 Task: Find connections with filter location Euclides da Cunha with filter topic #propertymanagement with filter profile language Spanish with filter current company Tata Consultancy Services with filter school MVGR College of Engineering with filter industry Digital Accessibility Services with filter service category Business Analytics with filter keywords title Mining Engineer
Action: Mouse moved to (485, 86)
Screenshot: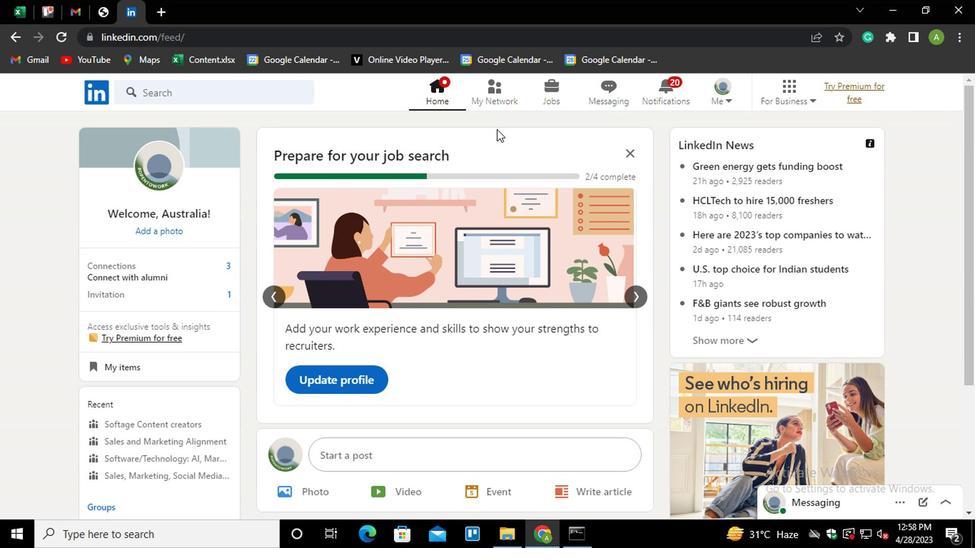 
Action: Mouse pressed left at (485, 86)
Screenshot: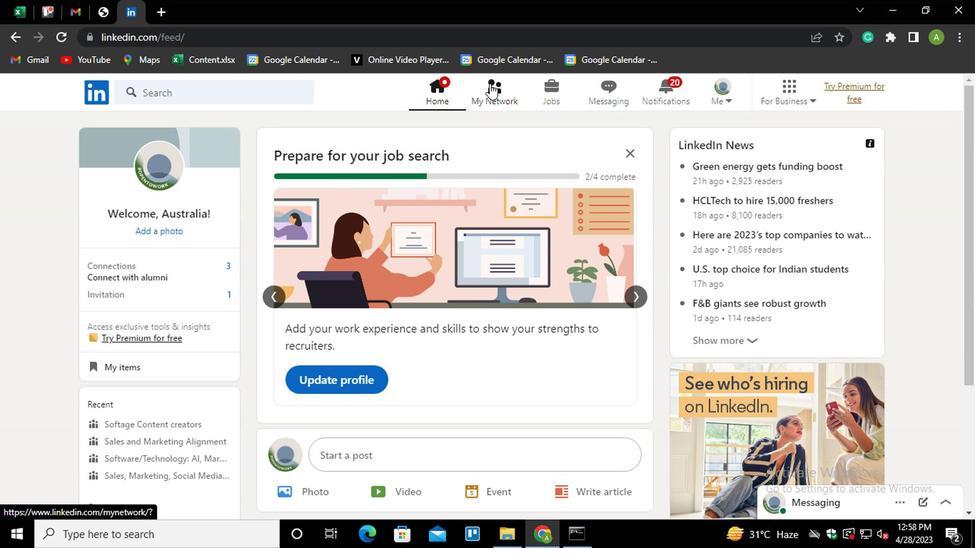 
Action: Mouse moved to (156, 169)
Screenshot: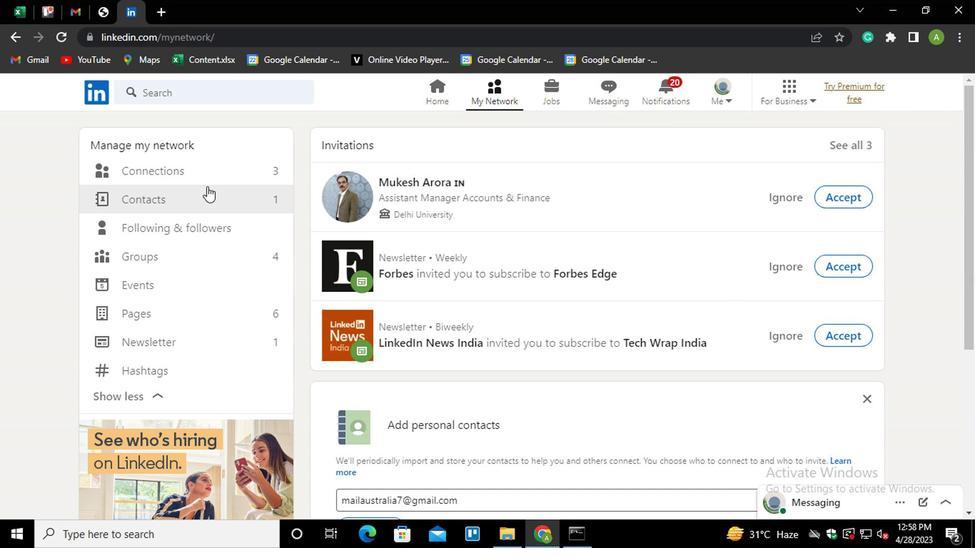 
Action: Mouse pressed left at (156, 169)
Screenshot: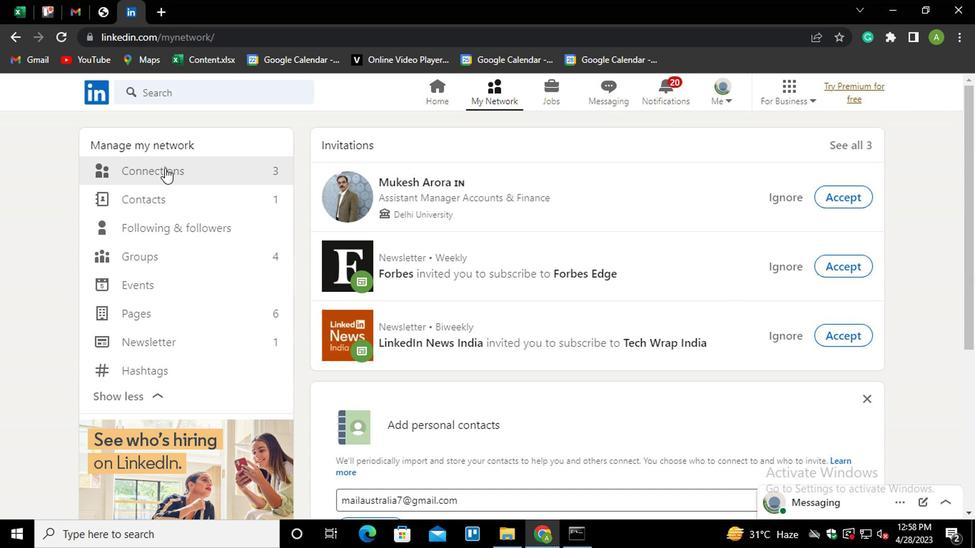 
Action: Mouse moved to (582, 169)
Screenshot: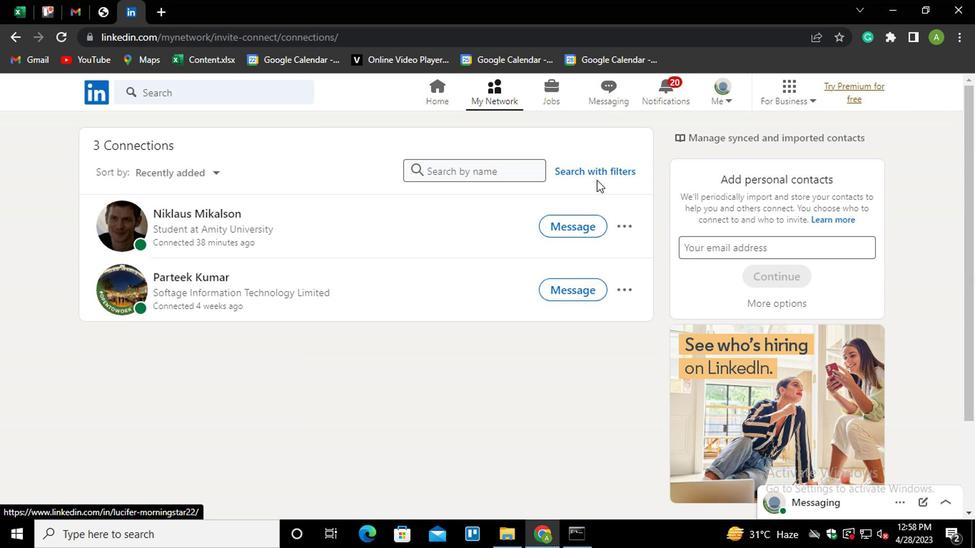 
Action: Mouse pressed left at (582, 169)
Screenshot: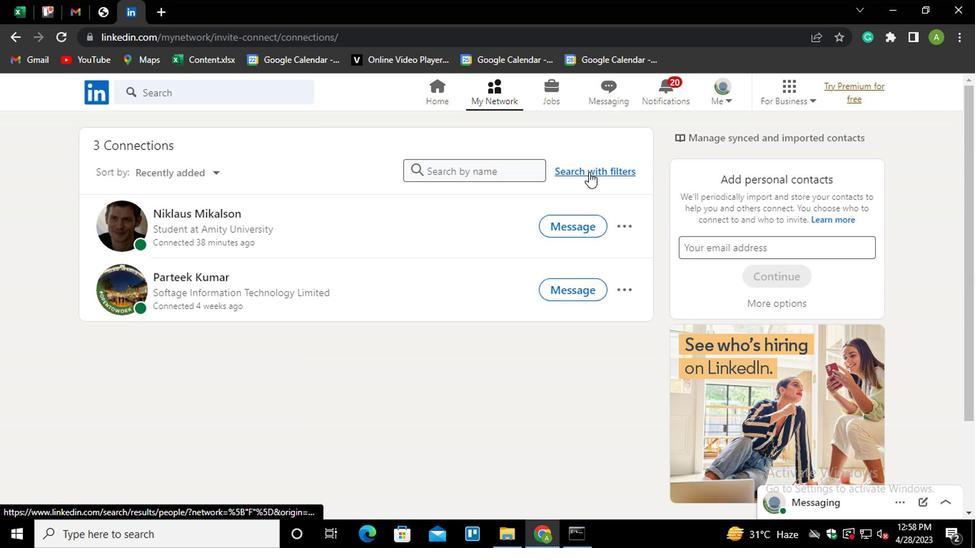 
Action: Mouse moved to (534, 135)
Screenshot: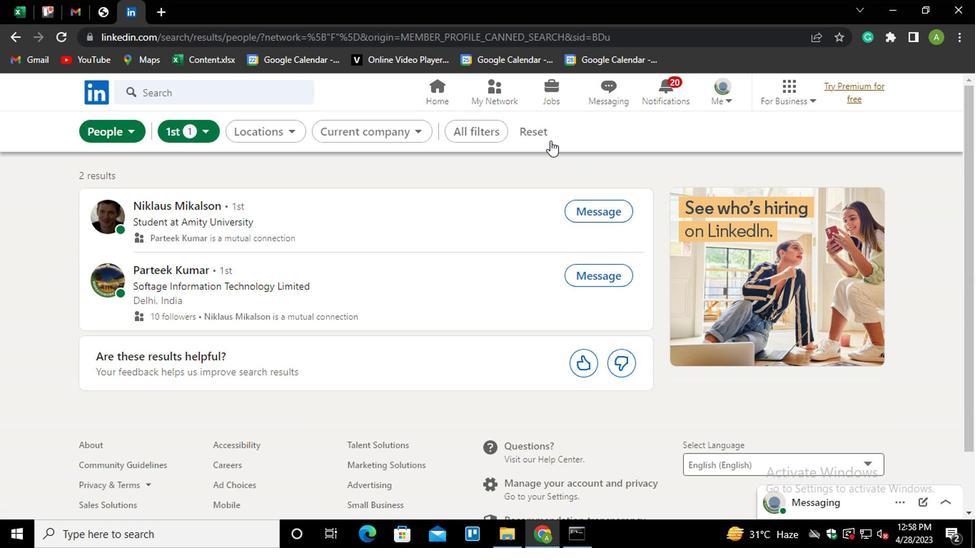 
Action: Mouse pressed left at (534, 135)
Screenshot: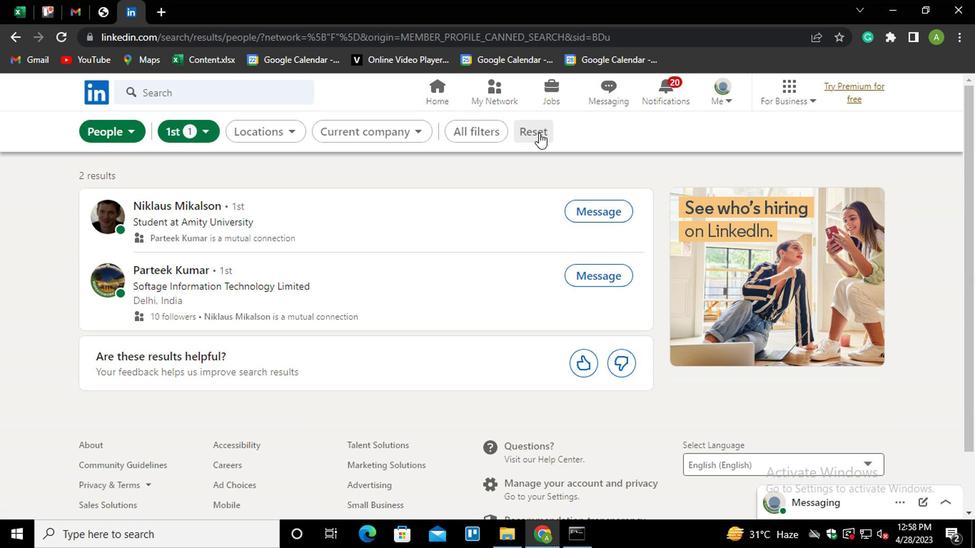 
Action: Mouse moved to (507, 136)
Screenshot: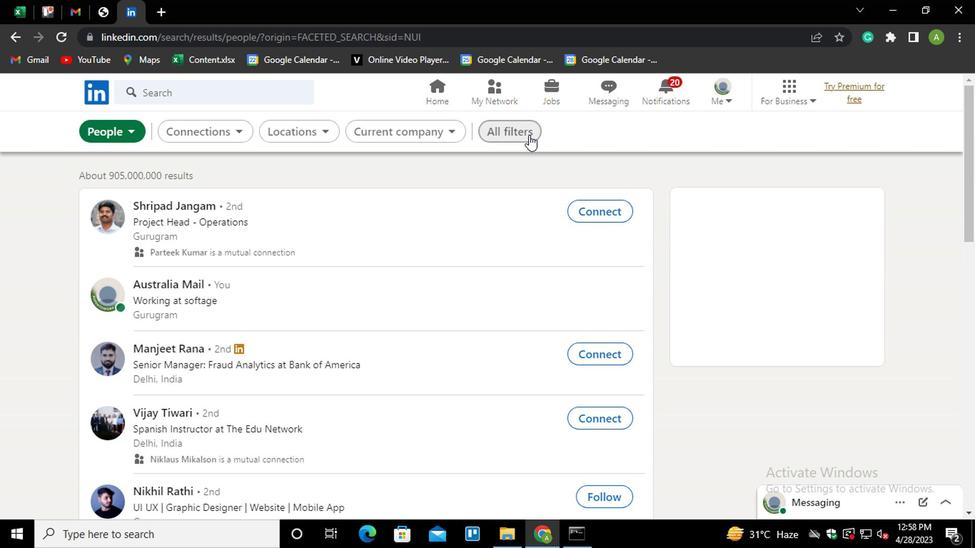
Action: Mouse pressed left at (507, 136)
Screenshot: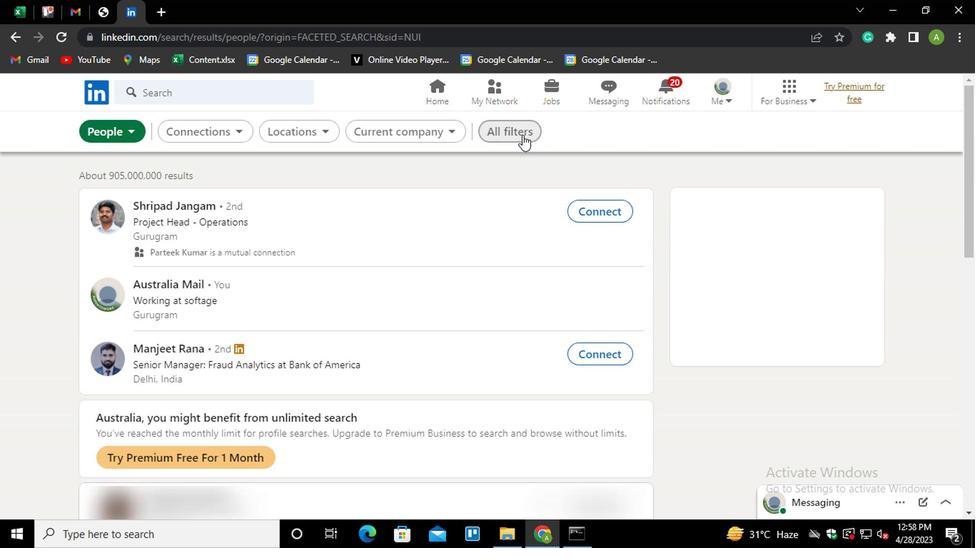 
Action: Mouse moved to (688, 288)
Screenshot: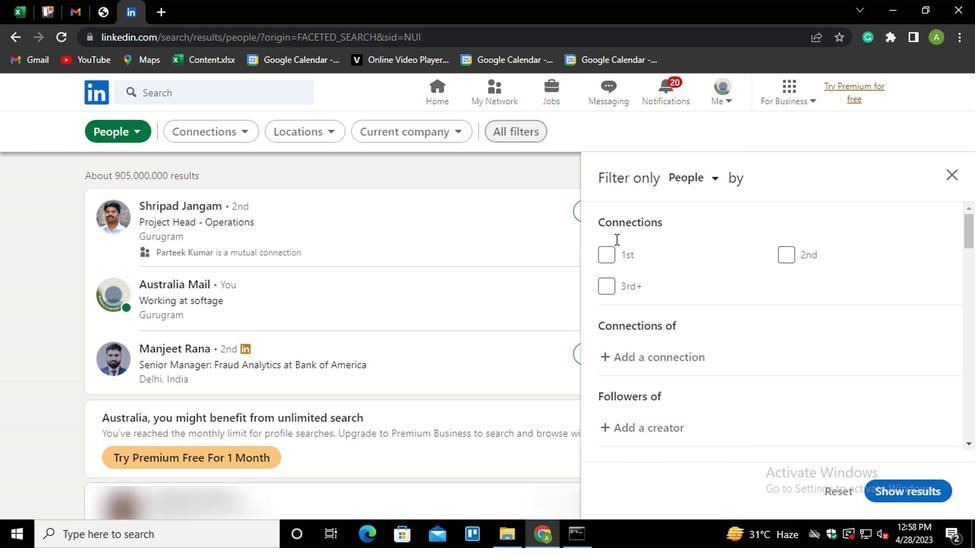 
Action: Mouse scrolled (688, 288) with delta (0, 0)
Screenshot: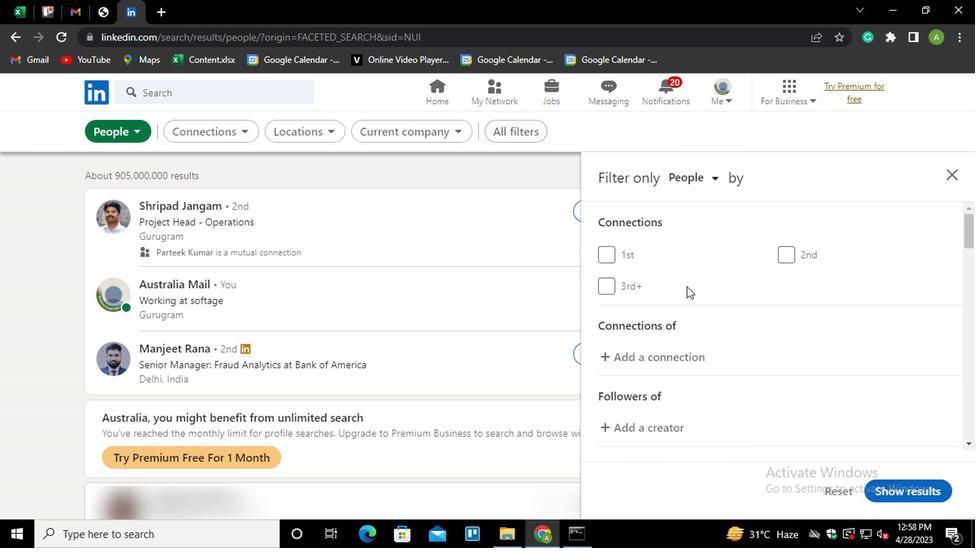 
Action: Mouse scrolled (688, 288) with delta (0, 0)
Screenshot: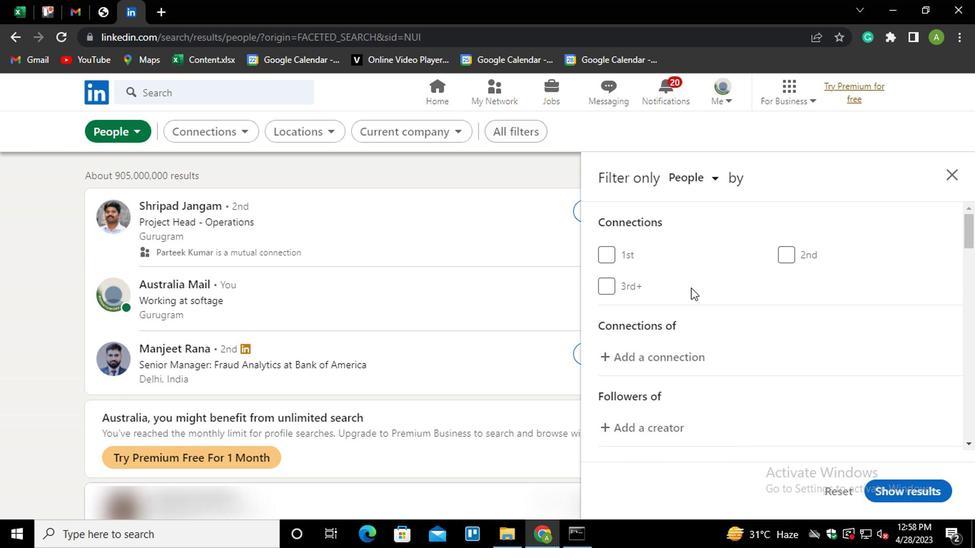 
Action: Mouse scrolled (688, 288) with delta (0, 0)
Screenshot: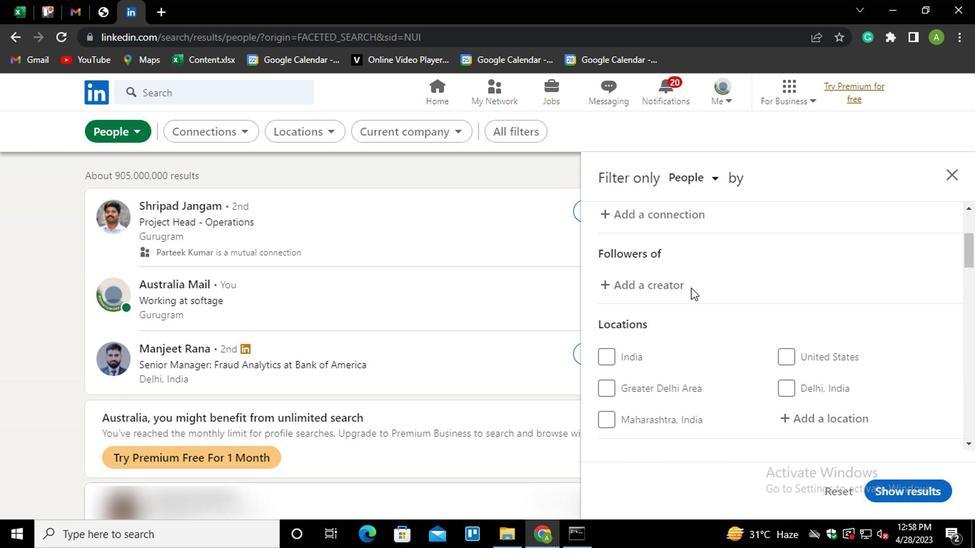 
Action: Mouse moved to (799, 345)
Screenshot: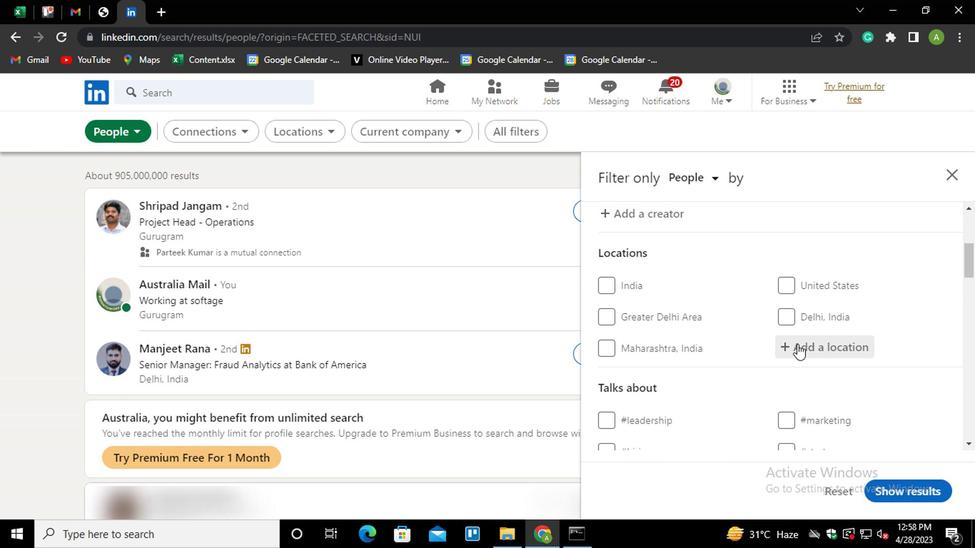 
Action: Mouse pressed left at (799, 345)
Screenshot: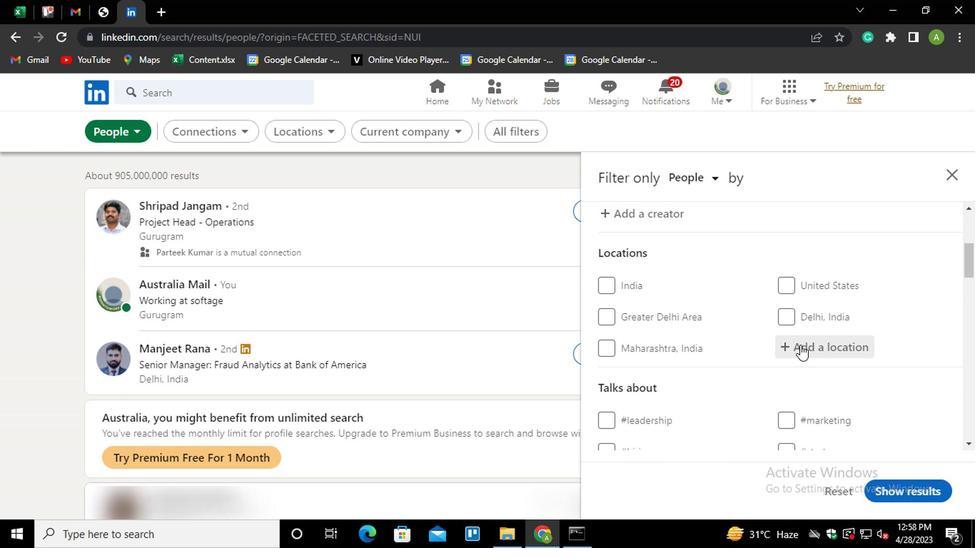 
Action: Mouse moved to (813, 347)
Screenshot: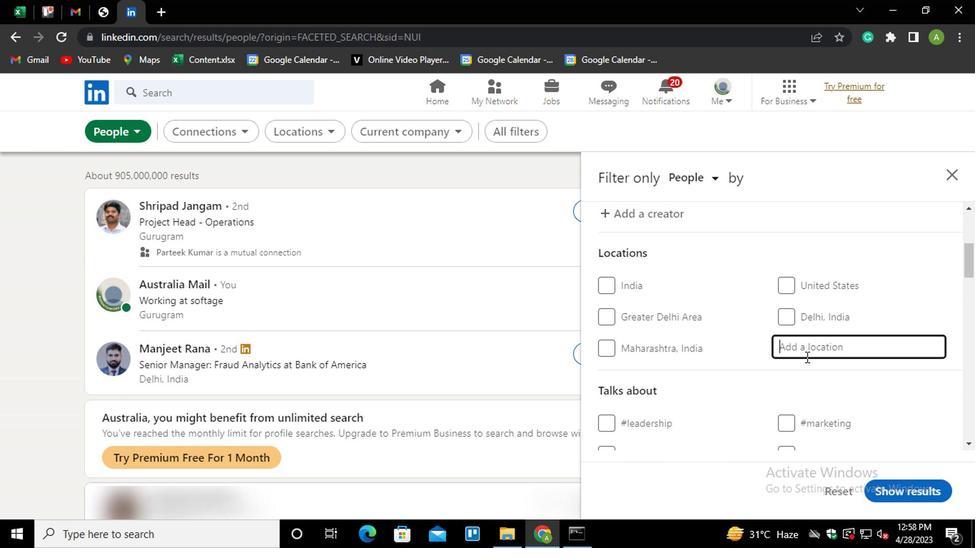
Action: Mouse pressed left at (813, 347)
Screenshot: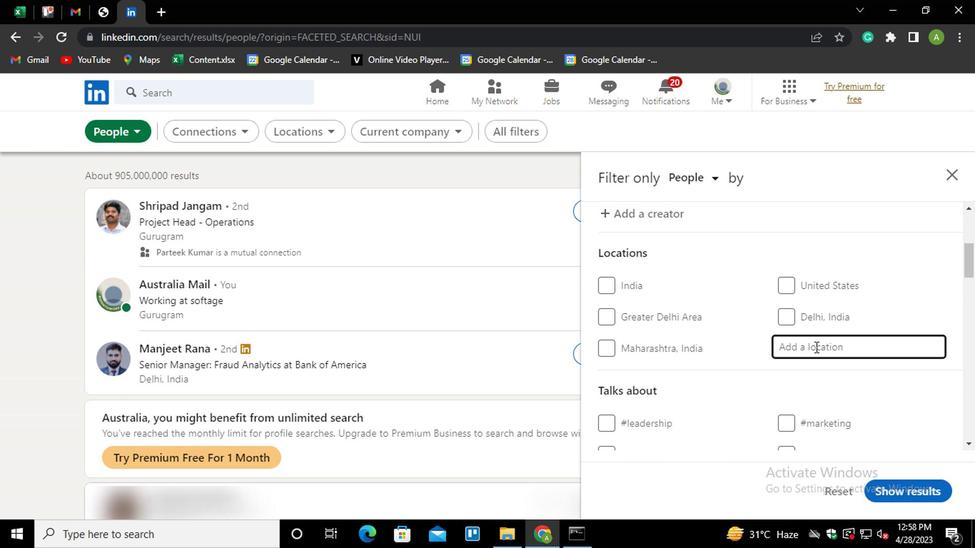 
Action: Key pressed <Key.shift><Key.shift><Key.shift><Key.shift><Key.shift><Key.shift><Key.shift><Key.shift><Key.shift><Key.shift><Key.shift><Key.shift><Key.shift><Key.shift><Key.shift><Key.shift><Key.shift><Key.shift><Key.shift><Key.shift>EUCLIDES<Key.down><Key.enter>
Screenshot: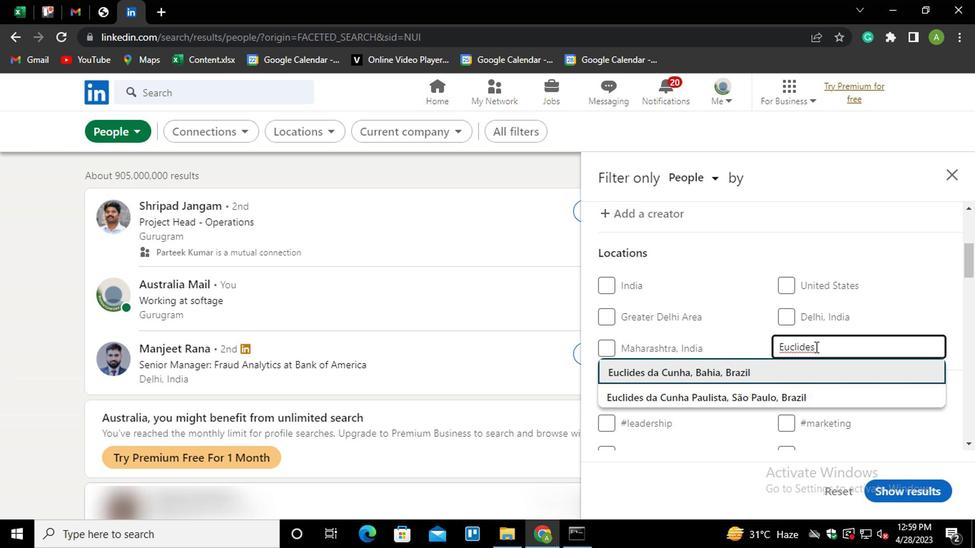 
Action: Mouse scrolled (813, 346) with delta (0, -1)
Screenshot: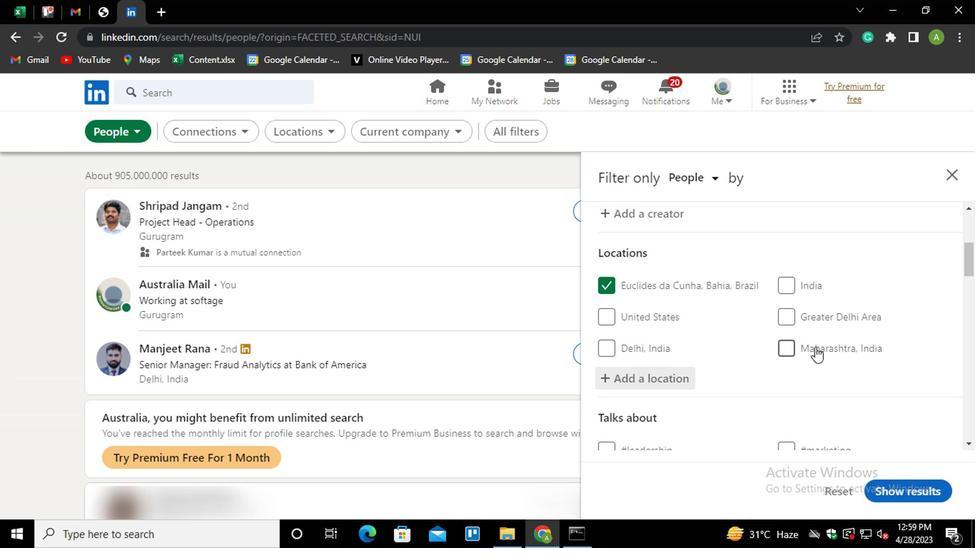 
Action: Mouse scrolled (813, 346) with delta (0, -1)
Screenshot: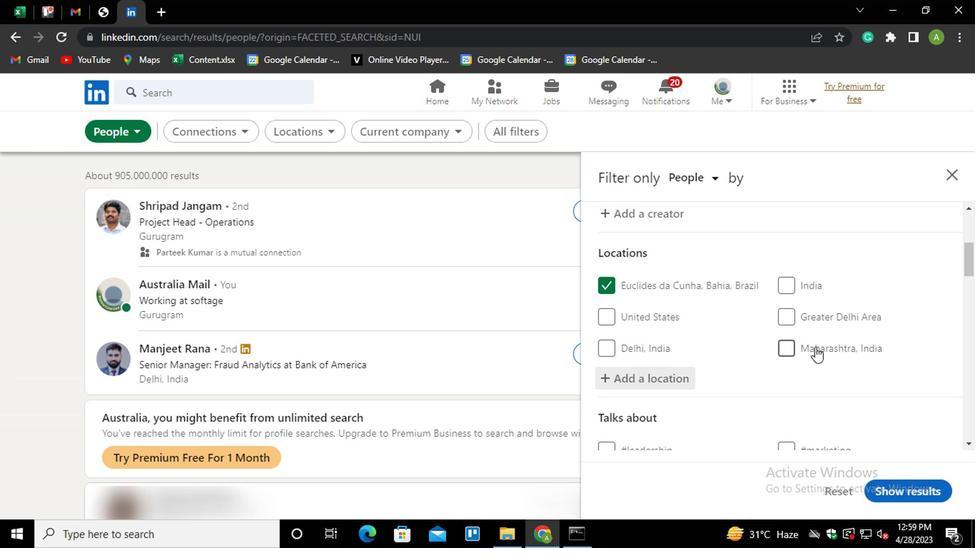 
Action: Mouse scrolled (813, 346) with delta (0, -1)
Screenshot: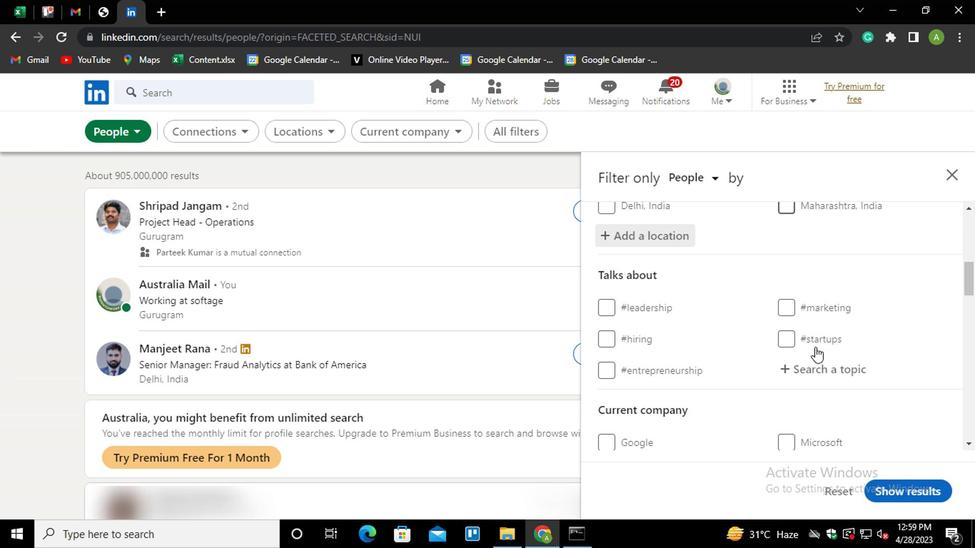 
Action: Mouse moved to (798, 299)
Screenshot: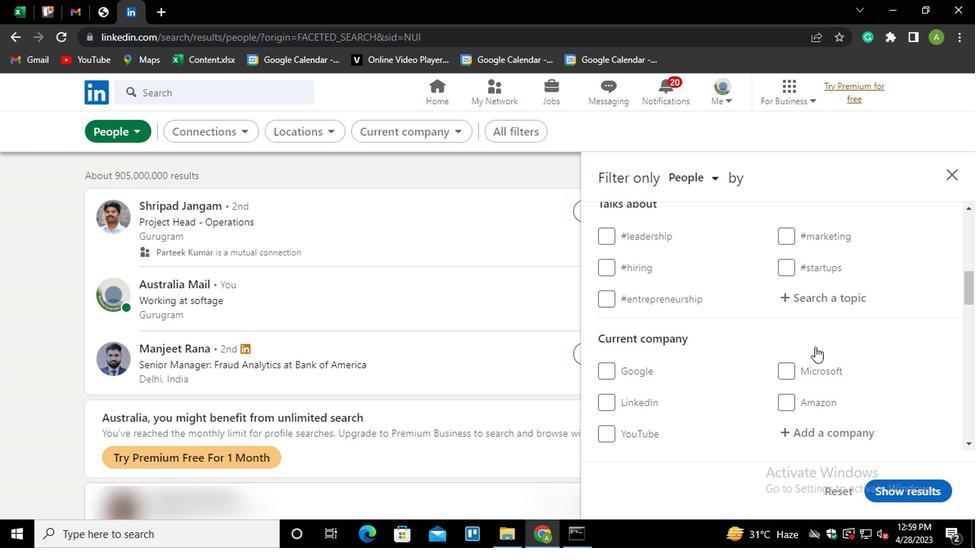 
Action: Mouse pressed left at (798, 299)
Screenshot: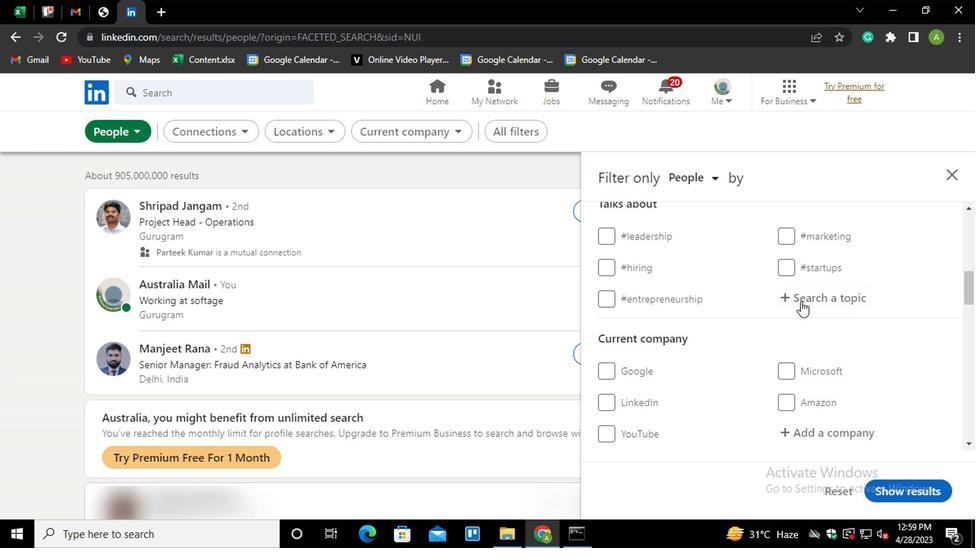 
Action: Mouse moved to (795, 299)
Screenshot: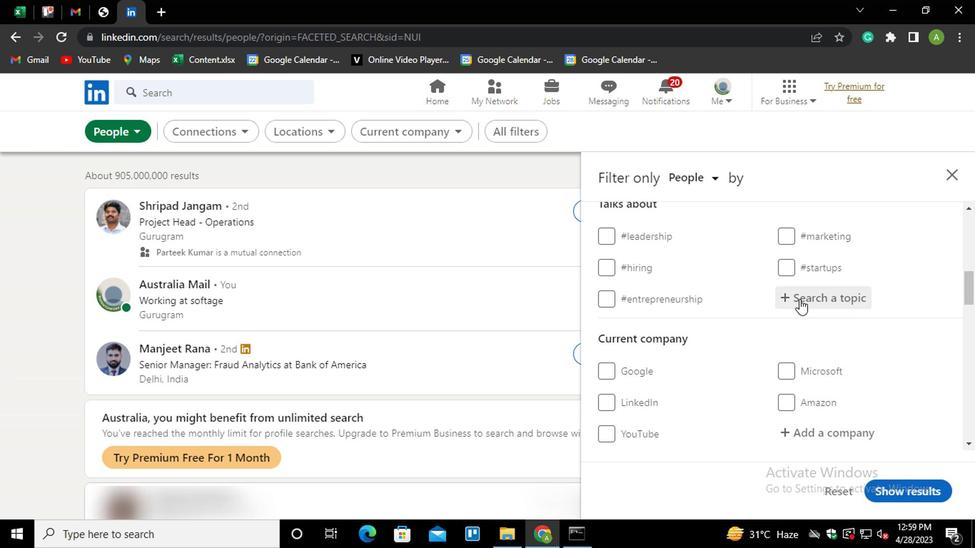 
Action: Key pressed PROPER<Key.down><Key.down><Key.down><Key.down><Key.enter>
Screenshot: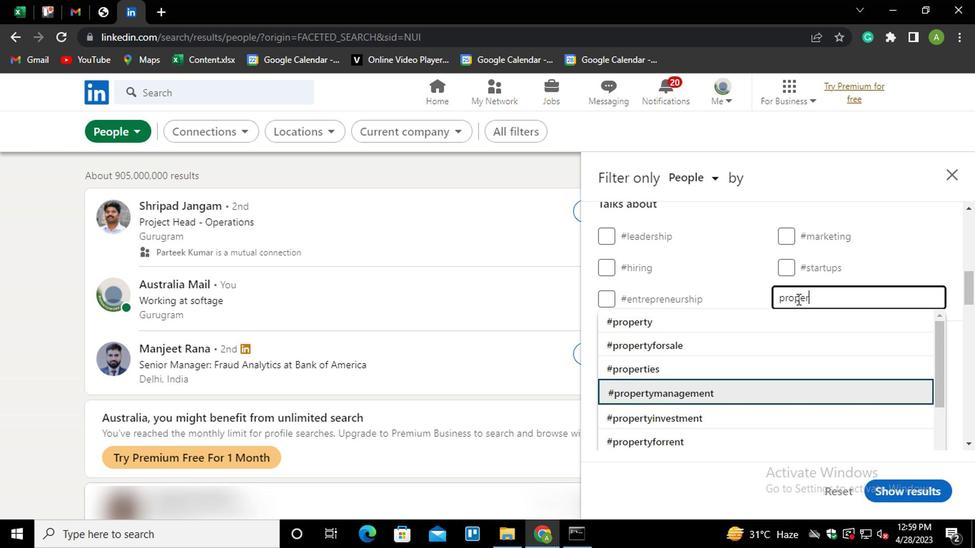 
Action: Mouse scrolled (795, 299) with delta (0, 0)
Screenshot: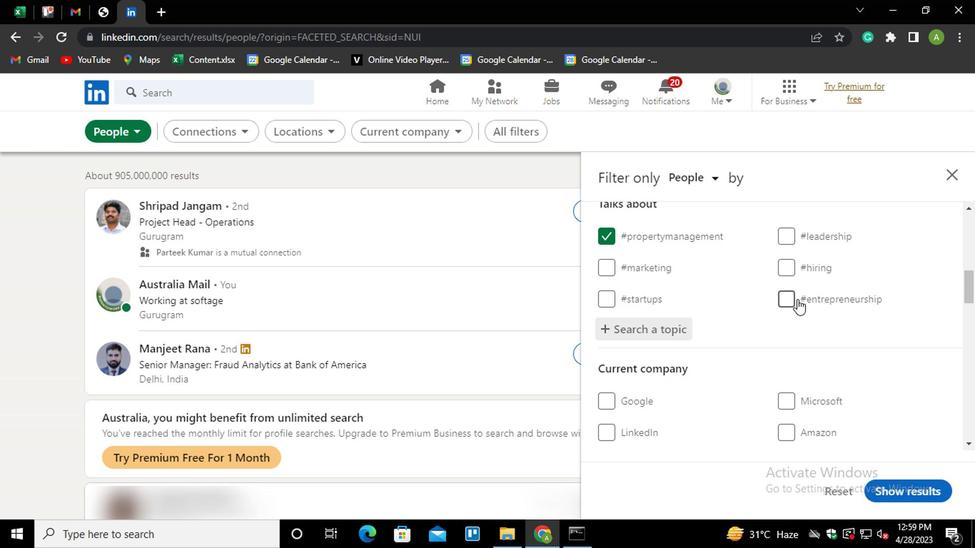 
Action: Mouse scrolled (795, 299) with delta (0, 0)
Screenshot: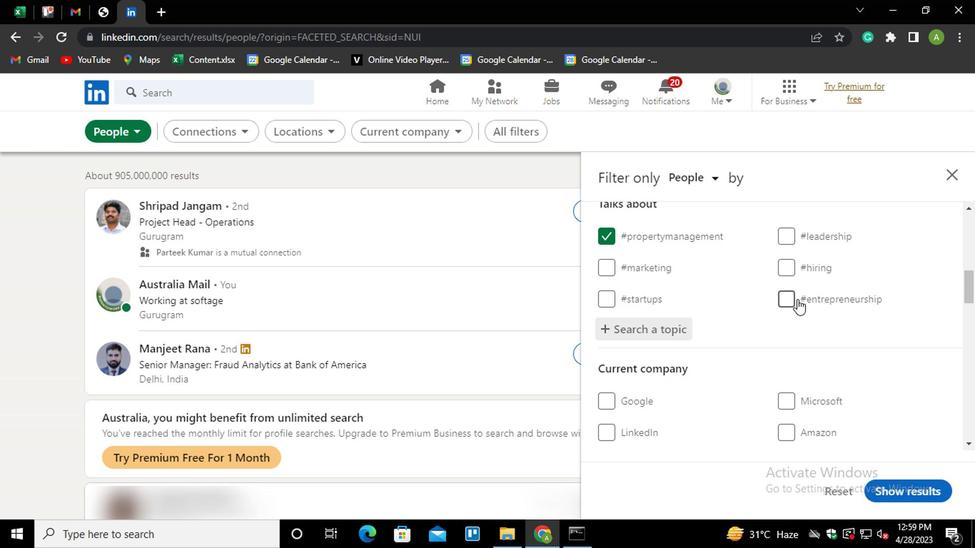 
Action: Mouse scrolled (795, 299) with delta (0, 0)
Screenshot: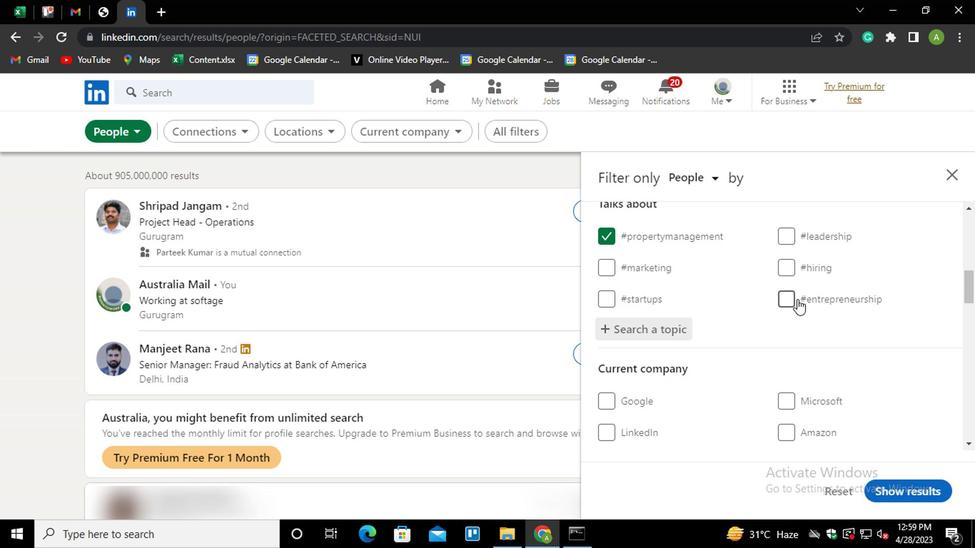 
Action: Mouse scrolled (795, 299) with delta (0, 0)
Screenshot: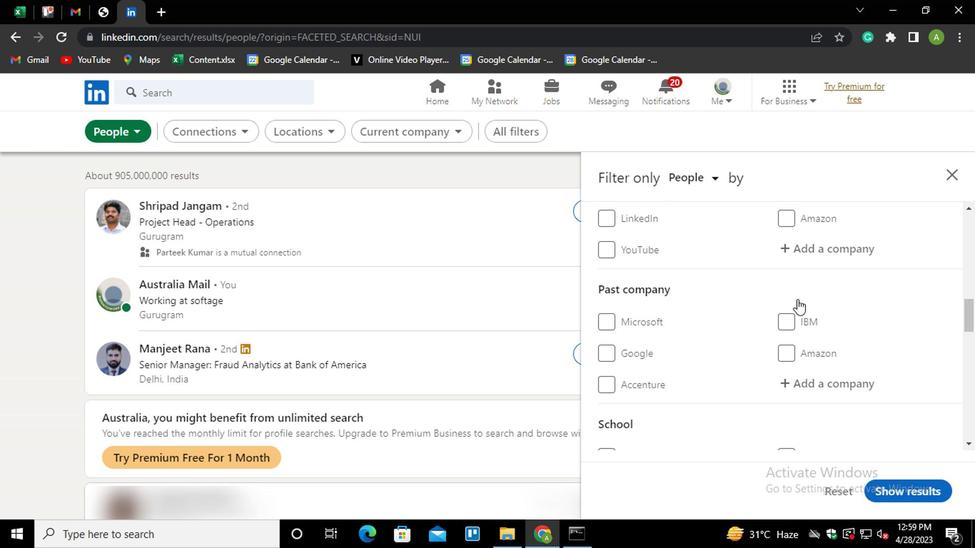 
Action: Mouse scrolled (795, 299) with delta (0, 0)
Screenshot: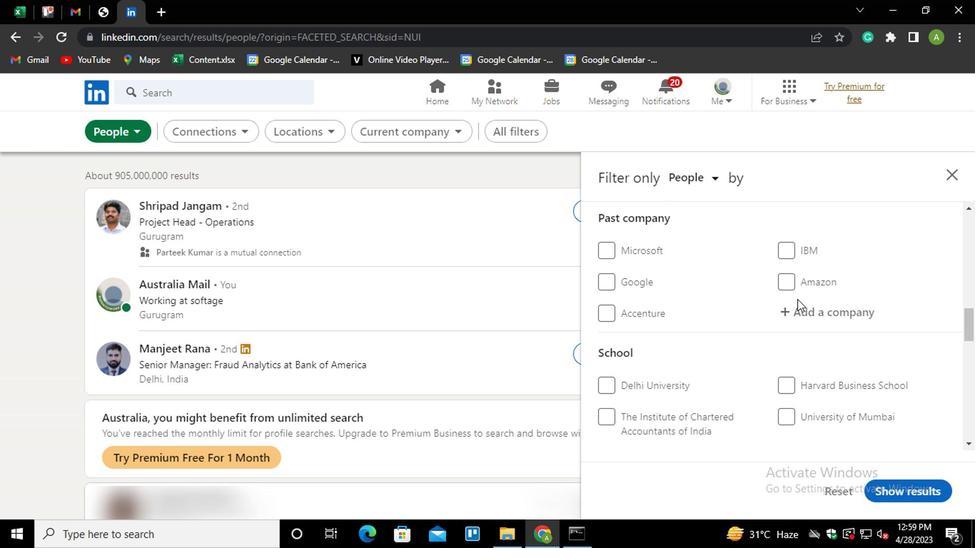 
Action: Mouse scrolled (795, 299) with delta (0, 0)
Screenshot: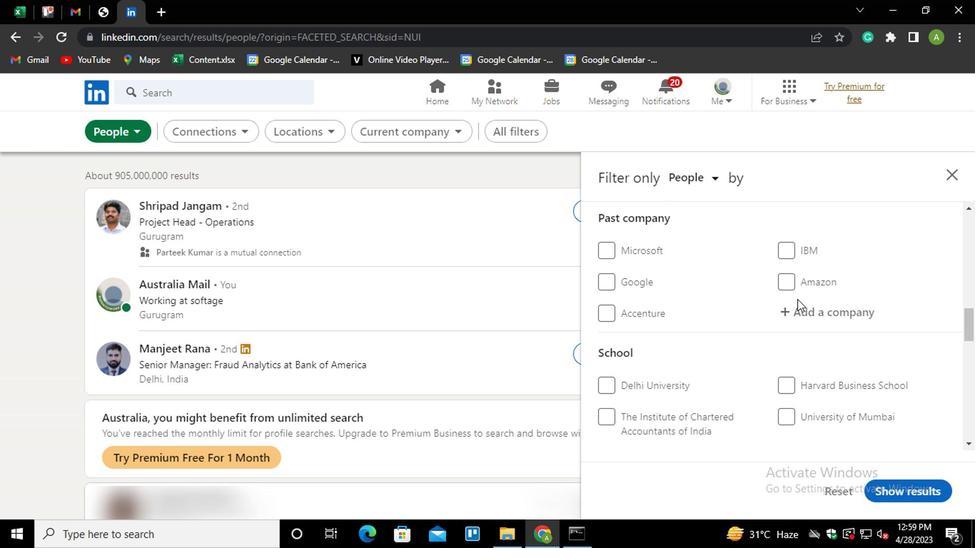 
Action: Mouse scrolled (795, 299) with delta (0, 0)
Screenshot: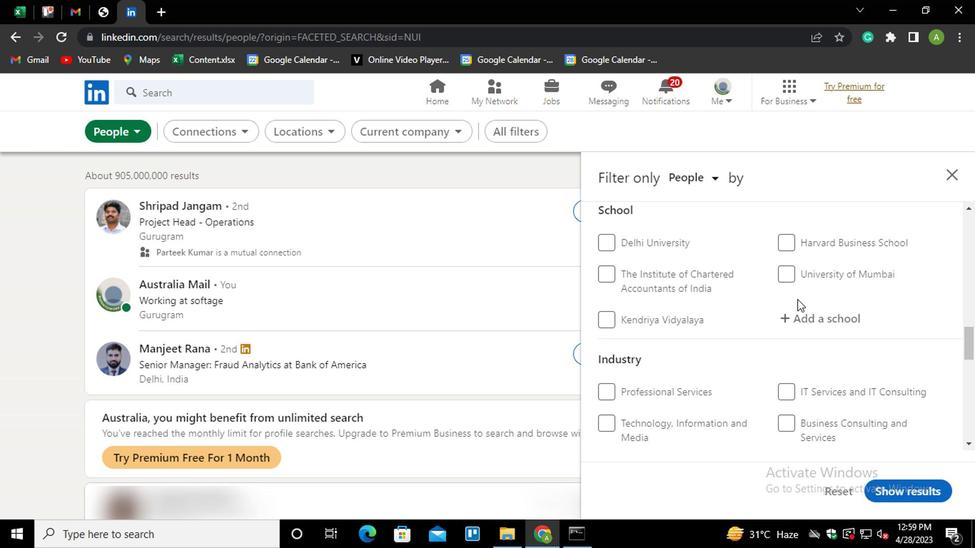 
Action: Mouse scrolled (795, 299) with delta (0, 0)
Screenshot: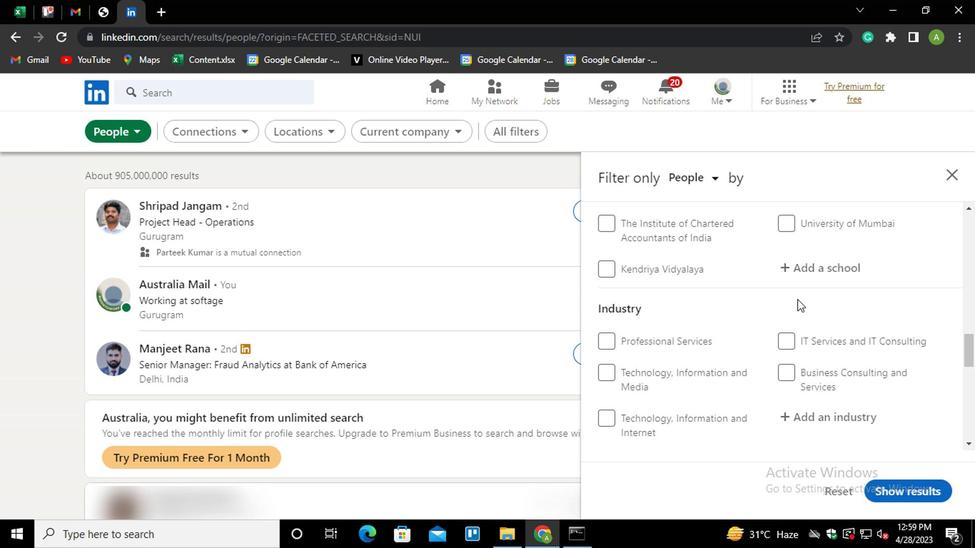 
Action: Mouse scrolled (795, 299) with delta (0, 0)
Screenshot: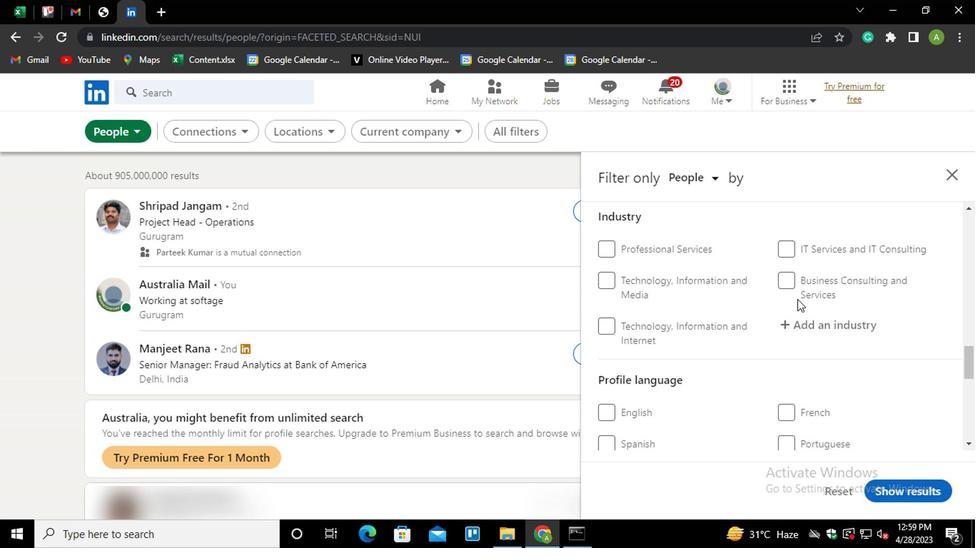 
Action: Mouse scrolled (795, 299) with delta (0, 0)
Screenshot: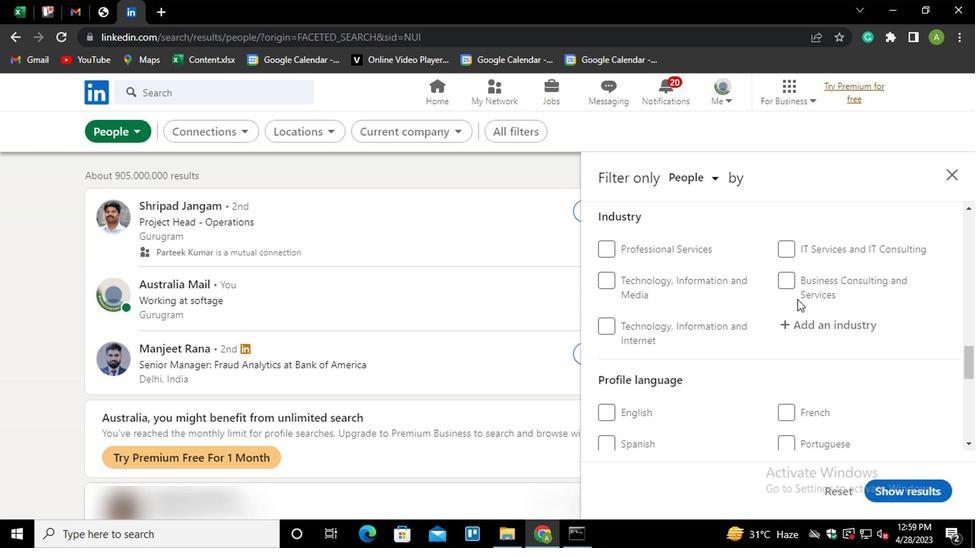 
Action: Mouse moved to (626, 304)
Screenshot: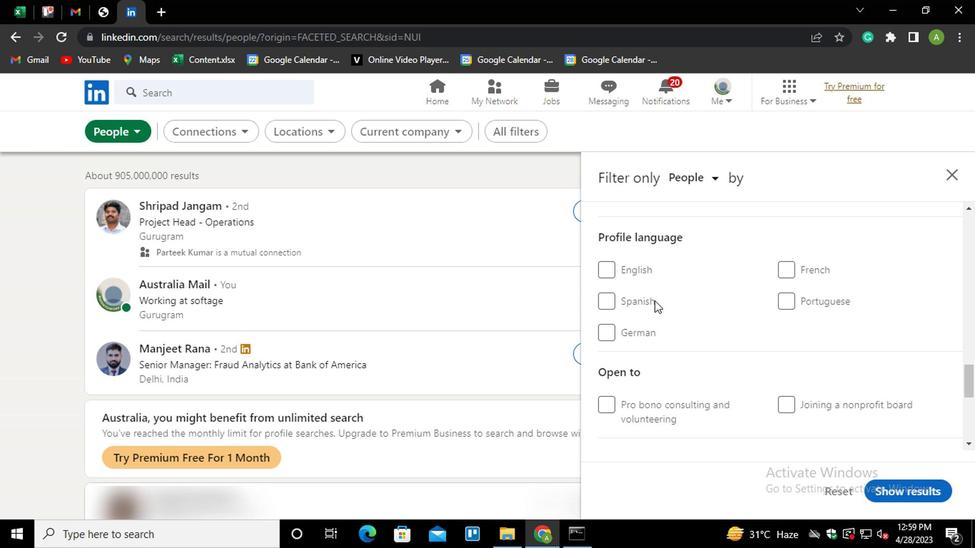 
Action: Mouse pressed left at (626, 304)
Screenshot: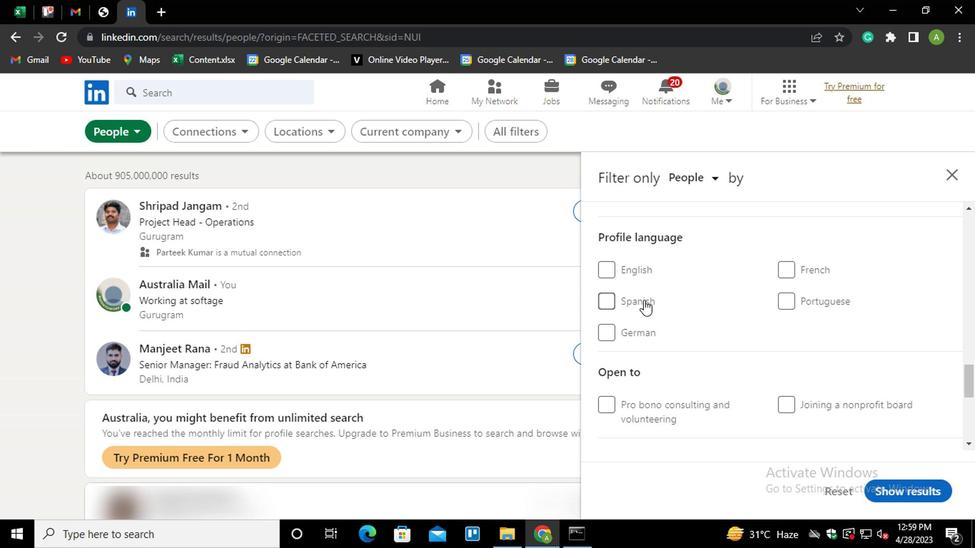 
Action: Mouse moved to (721, 333)
Screenshot: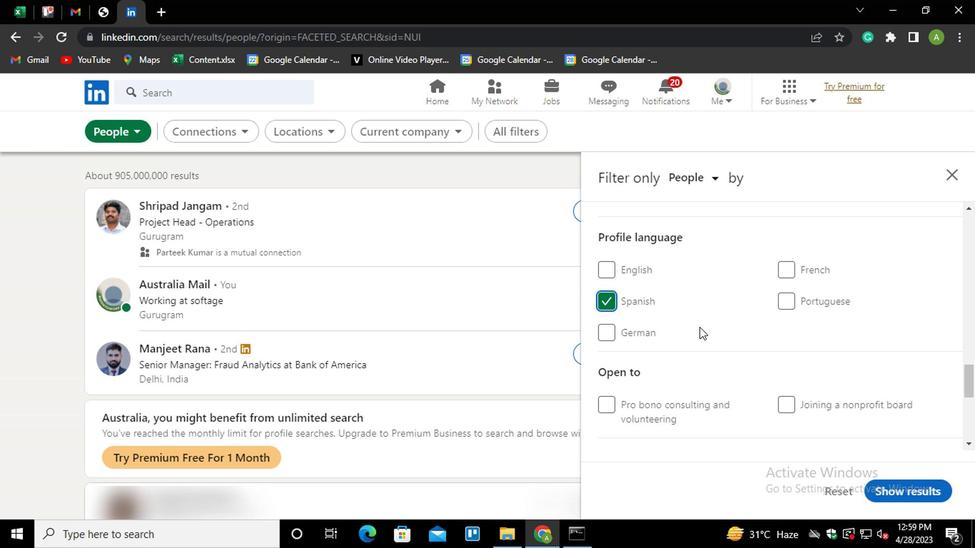 
Action: Mouse scrolled (721, 333) with delta (0, 0)
Screenshot: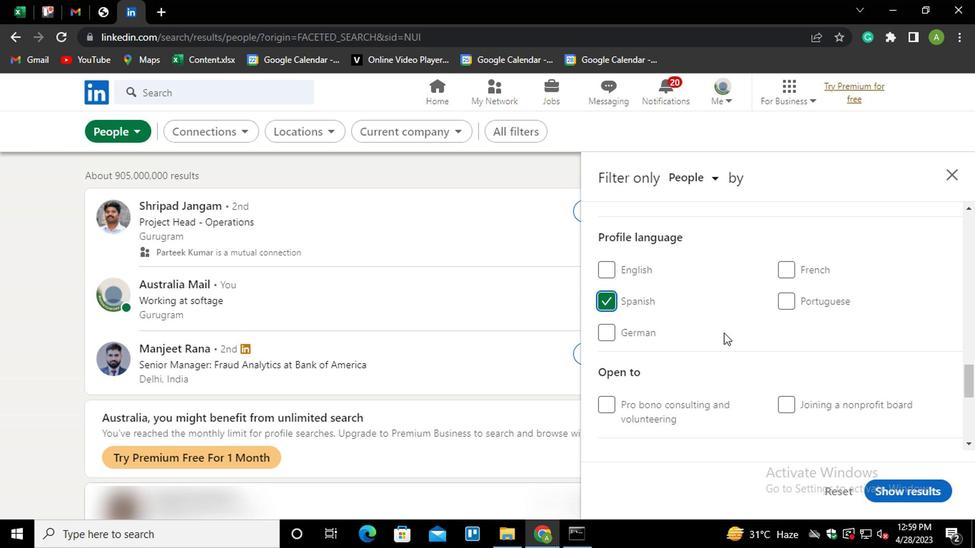 
Action: Mouse scrolled (721, 333) with delta (0, 0)
Screenshot: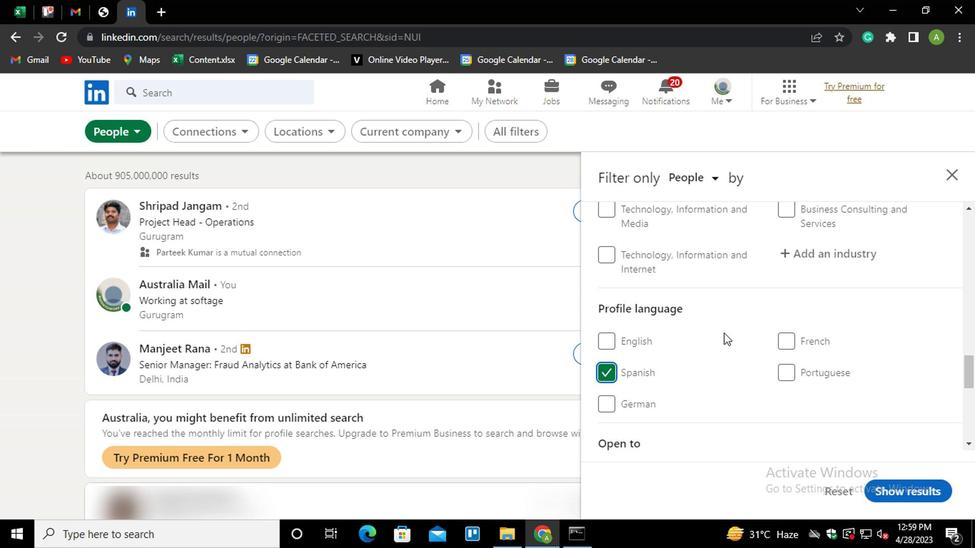 
Action: Mouse scrolled (721, 333) with delta (0, 0)
Screenshot: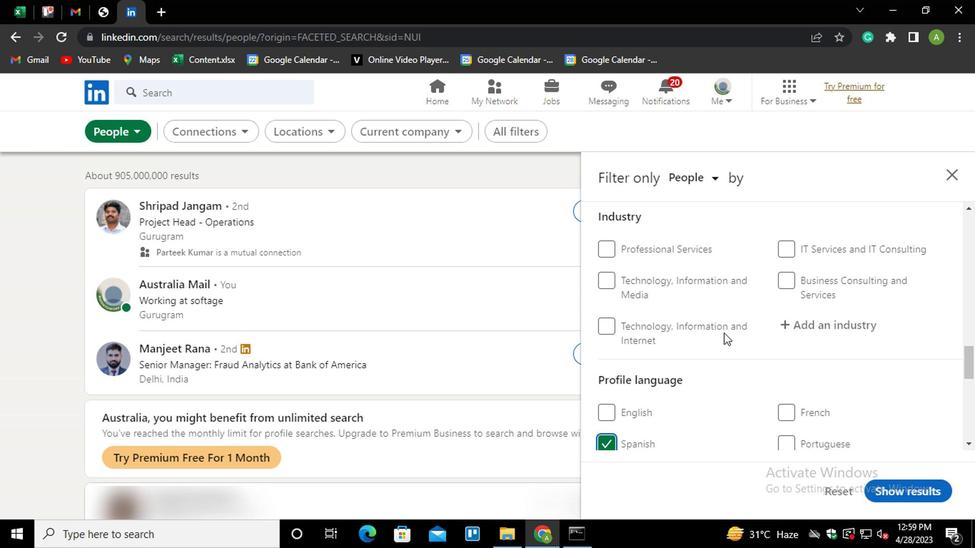 
Action: Mouse scrolled (721, 333) with delta (0, 0)
Screenshot: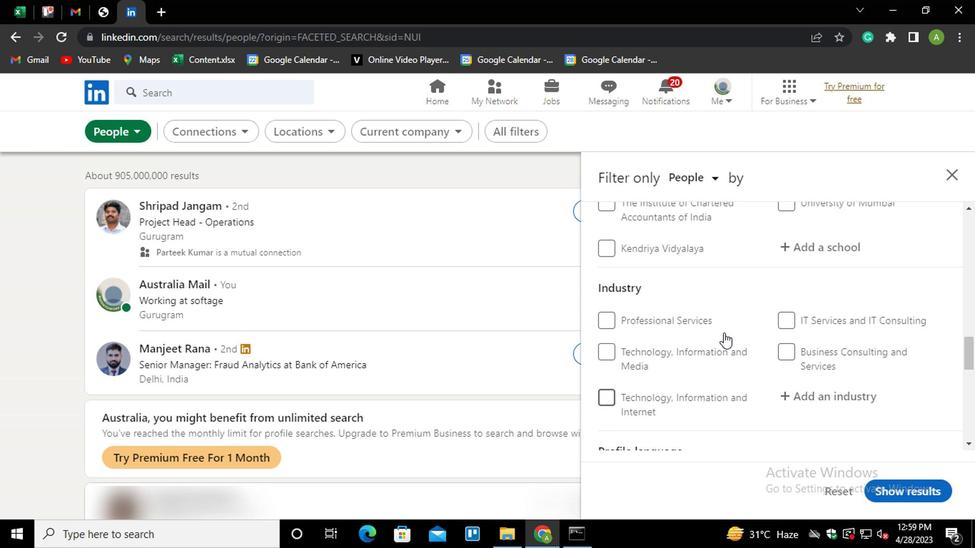 
Action: Mouse scrolled (721, 333) with delta (0, 0)
Screenshot: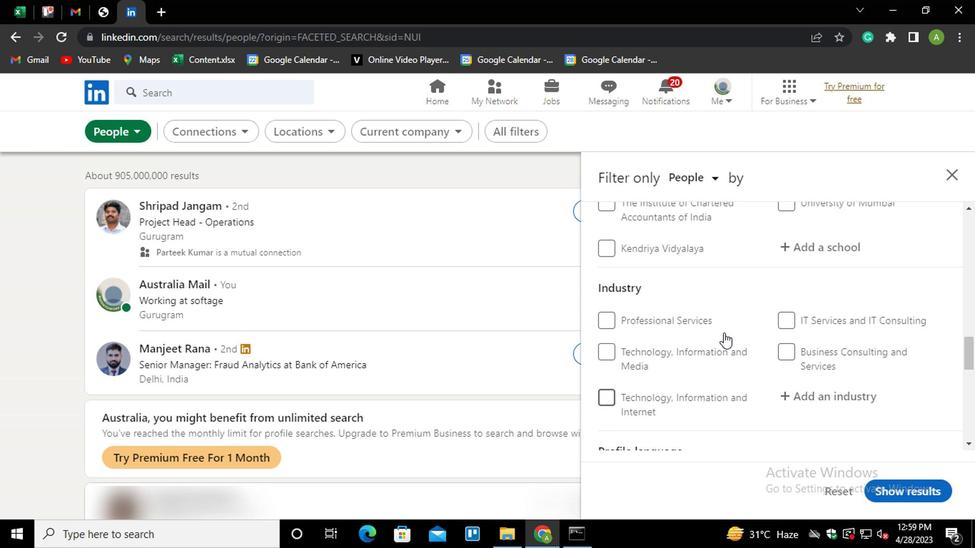 
Action: Mouse scrolled (721, 333) with delta (0, 0)
Screenshot: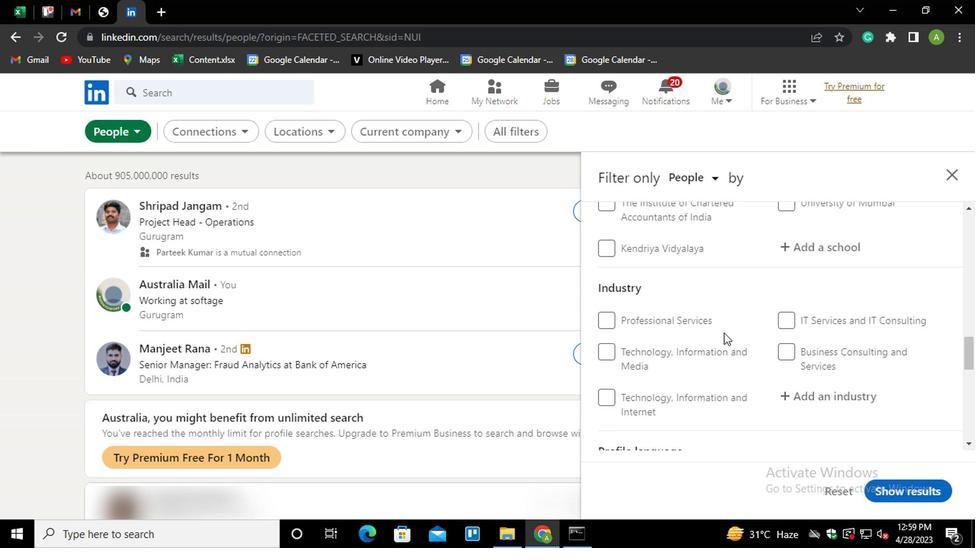 
Action: Mouse scrolled (721, 333) with delta (0, 0)
Screenshot: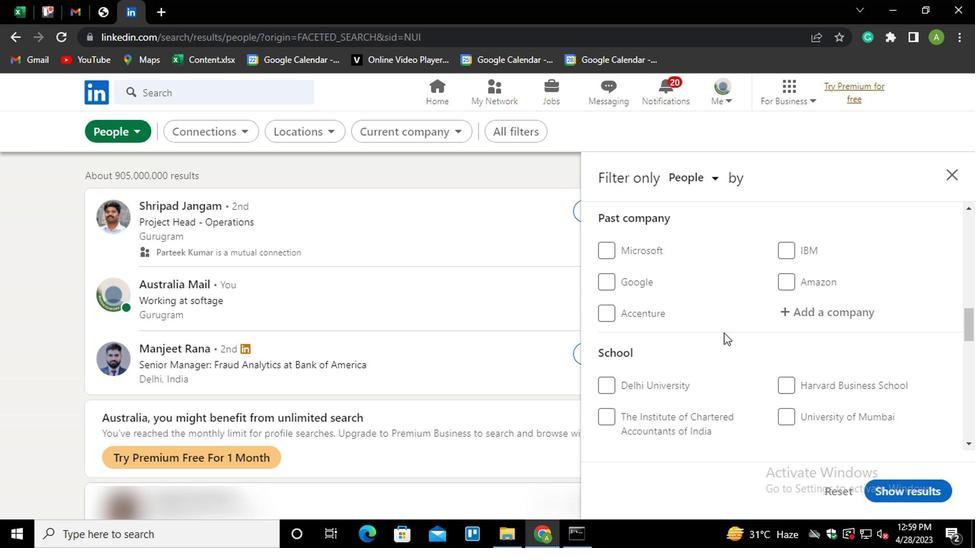 
Action: Mouse scrolled (721, 333) with delta (0, 0)
Screenshot: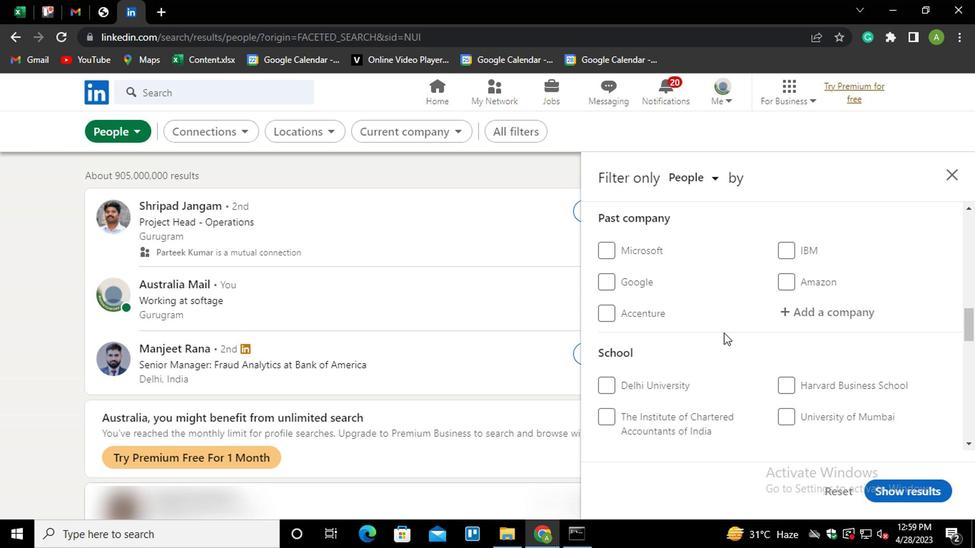
Action: Mouse scrolled (721, 333) with delta (0, 0)
Screenshot: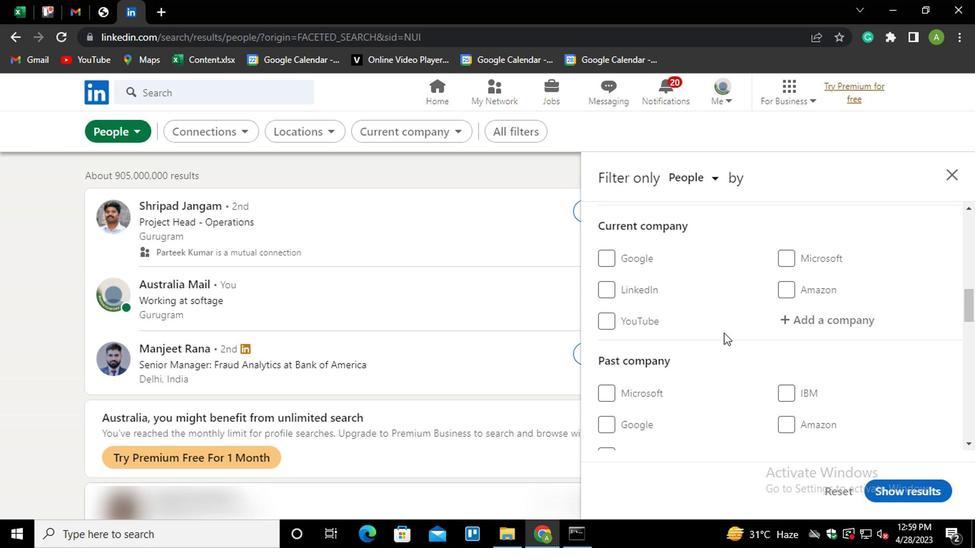
Action: Mouse moved to (799, 392)
Screenshot: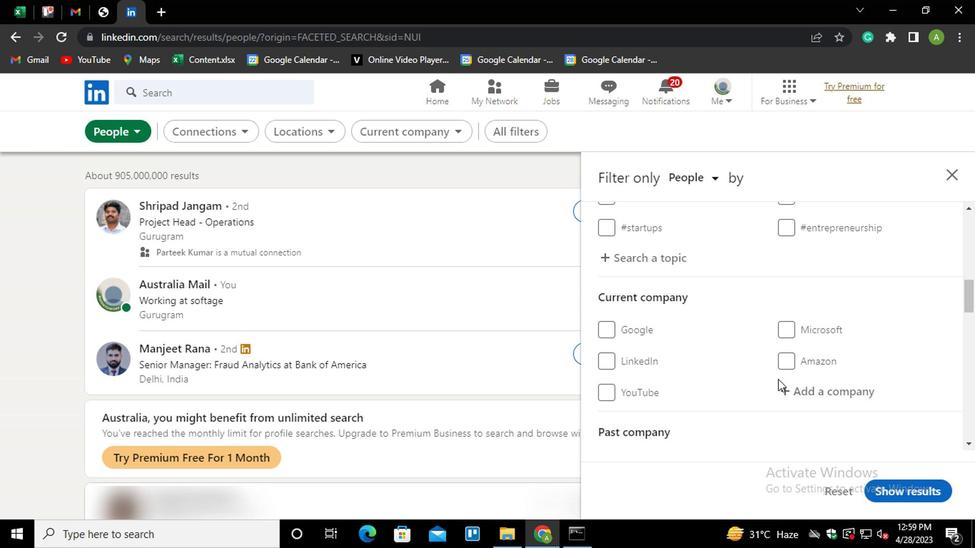 
Action: Mouse pressed left at (799, 392)
Screenshot: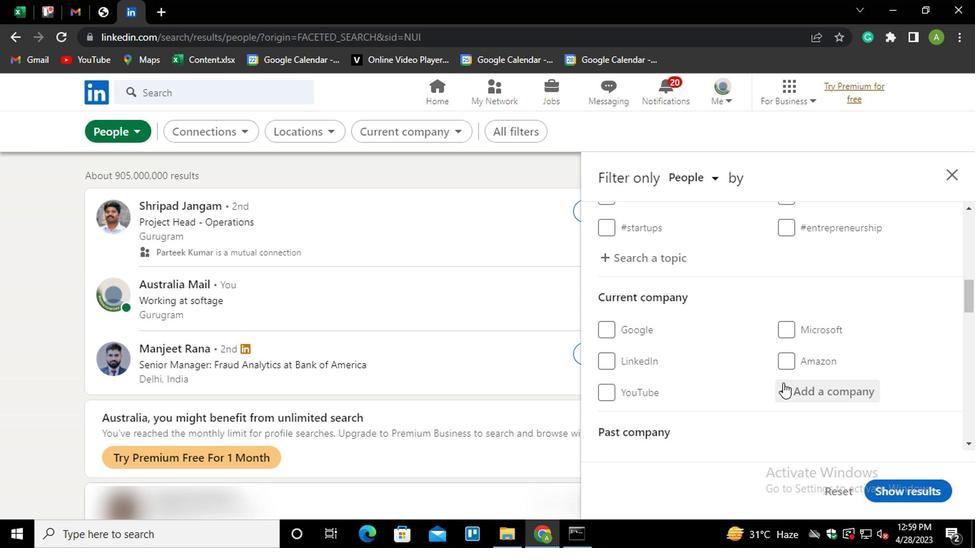 
Action: Mouse moved to (800, 392)
Screenshot: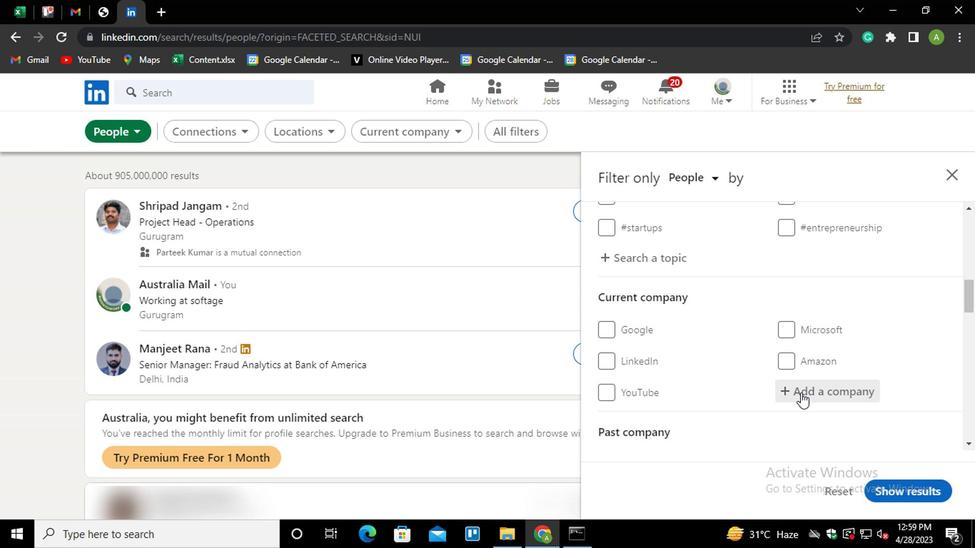 
Action: Key pressed <Key.shift>TATA<Key.space>CO<Key.down><Key.enter>
Screenshot: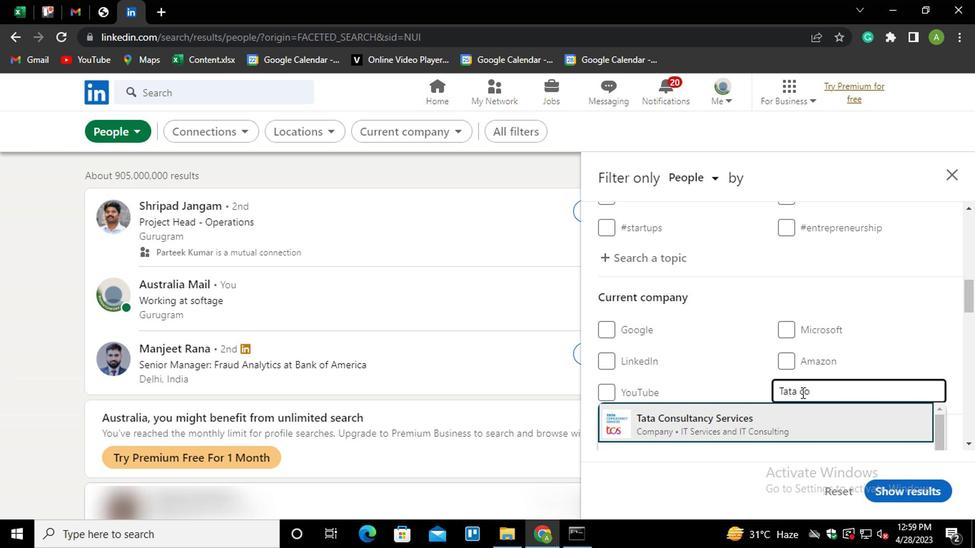 
Action: Mouse scrolled (800, 391) with delta (0, -1)
Screenshot: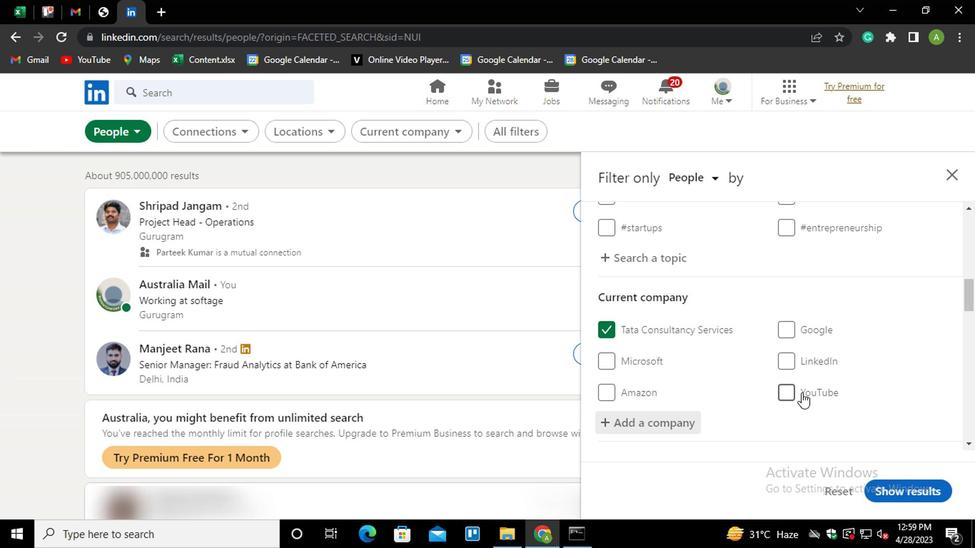 
Action: Mouse scrolled (800, 391) with delta (0, -1)
Screenshot: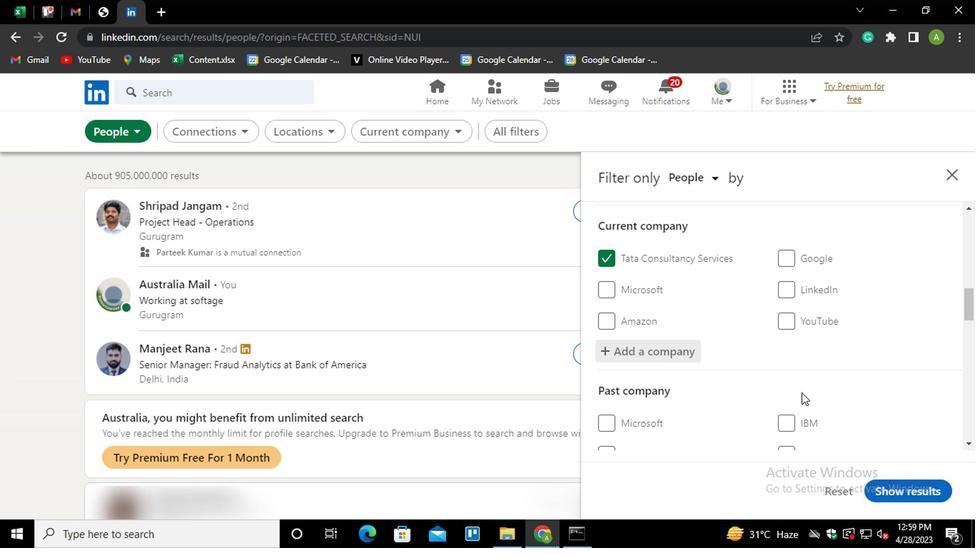 
Action: Mouse scrolled (800, 391) with delta (0, -1)
Screenshot: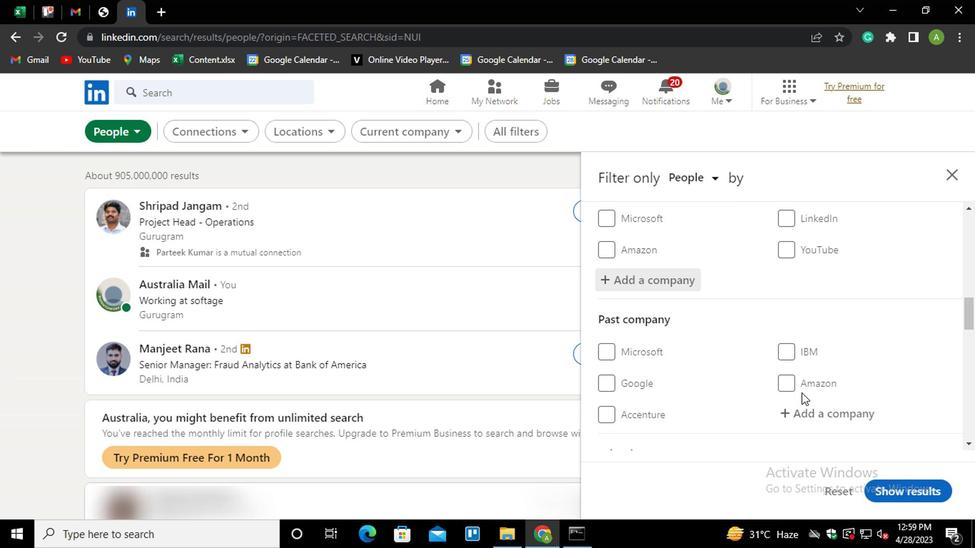 
Action: Mouse scrolled (800, 391) with delta (0, -1)
Screenshot: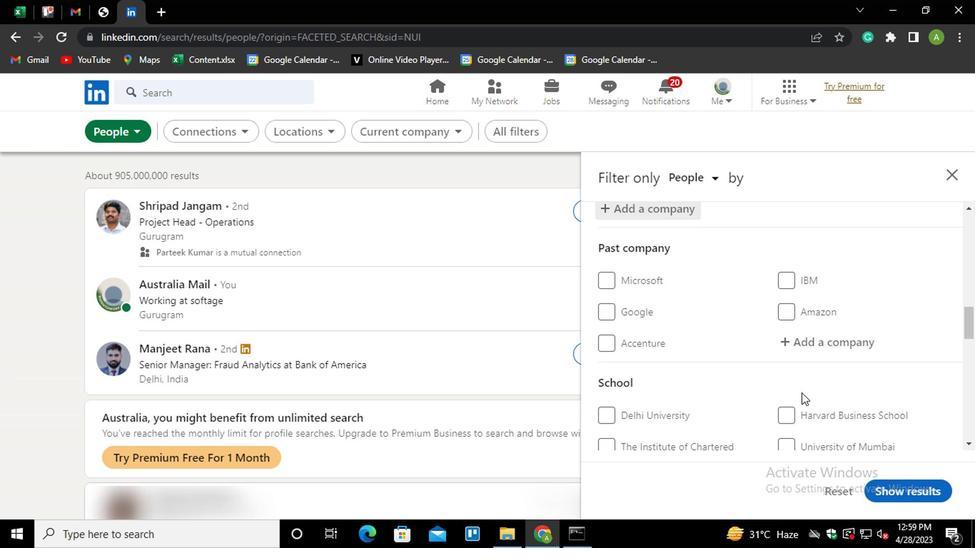 
Action: Mouse scrolled (800, 391) with delta (0, -1)
Screenshot: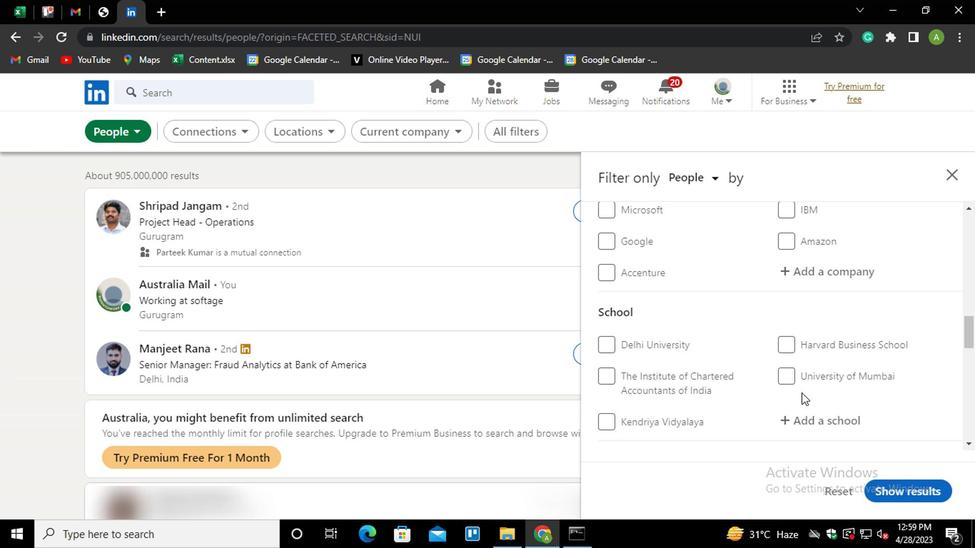 
Action: Mouse moved to (793, 347)
Screenshot: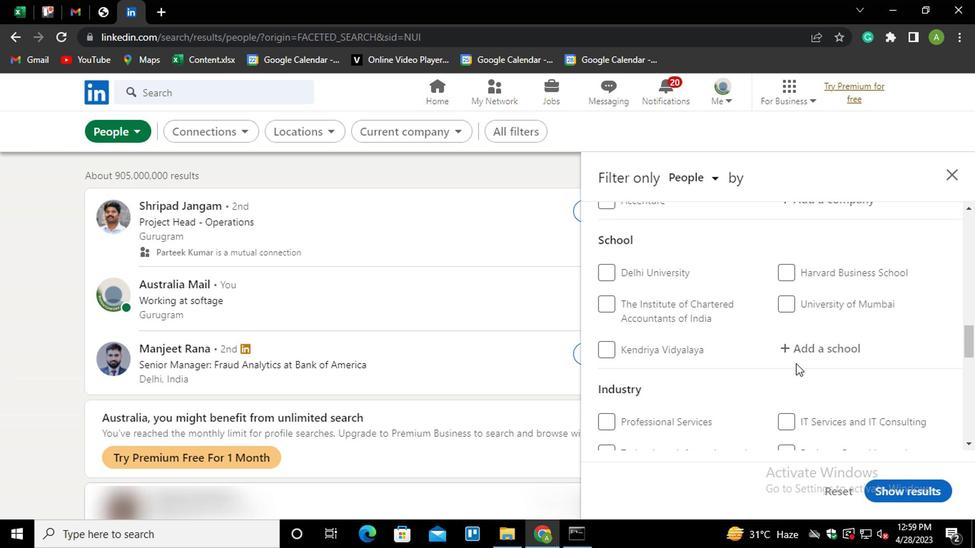 
Action: Mouse pressed left at (793, 347)
Screenshot: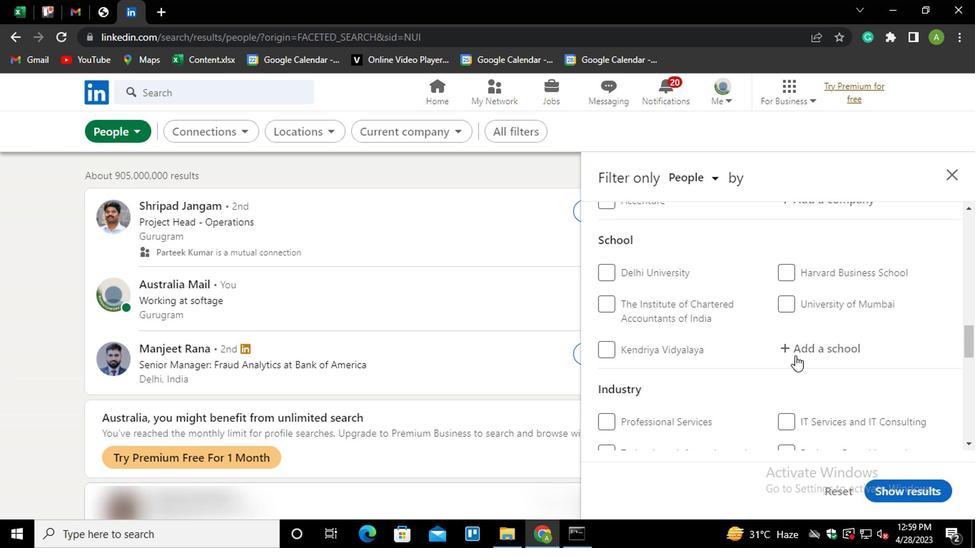 
Action: Key pressed <Key.shift><Key.shift><Key.shift><Key.shift><Key.shift><Key.shift><Key.shift><Key.shift><Key.shift><Key.shift><Key.shift><Key.shift>M<Key.shift>V<Key.shift><Key.shift><Key.shift><Key.shift><Key.shift><Key.shift><Key.shift><Key.shift><Key.shift><Key.shift><Key.shift><Key.shift><Key.shift><Key.shift><Key.shift>G<Key.down><Key.enter>
Screenshot: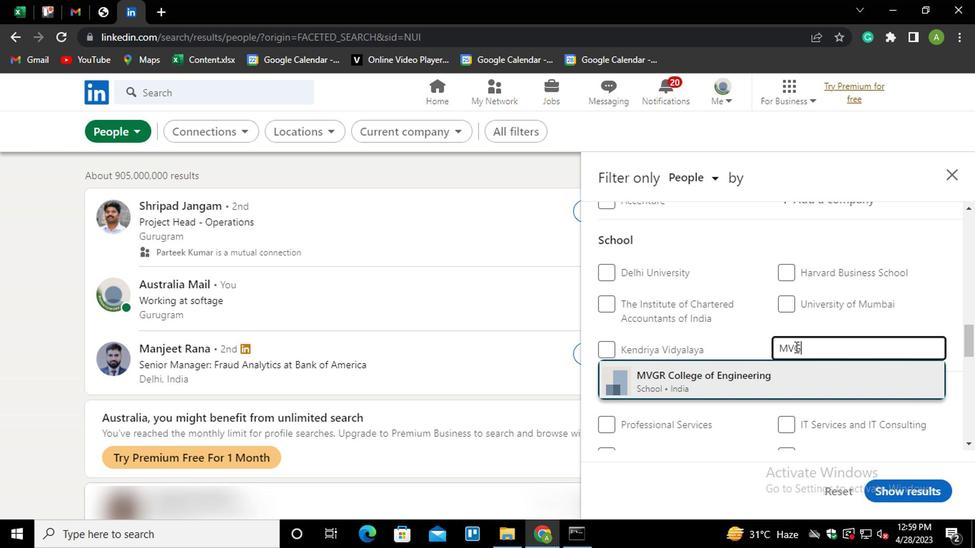 
Action: Mouse moved to (765, 368)
Screenshot: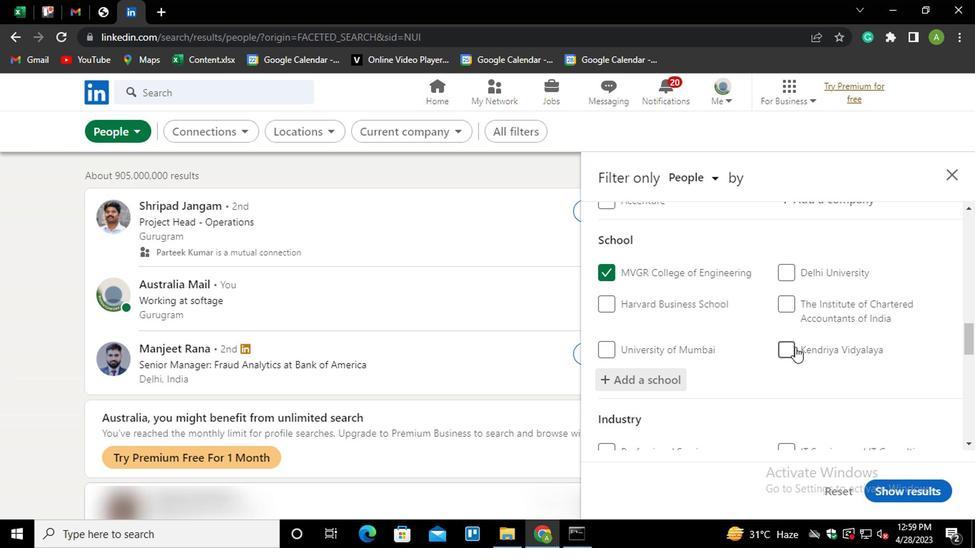 
Action: Mouse scrolled (765, 367) with delta (0, 0)
Screenshot: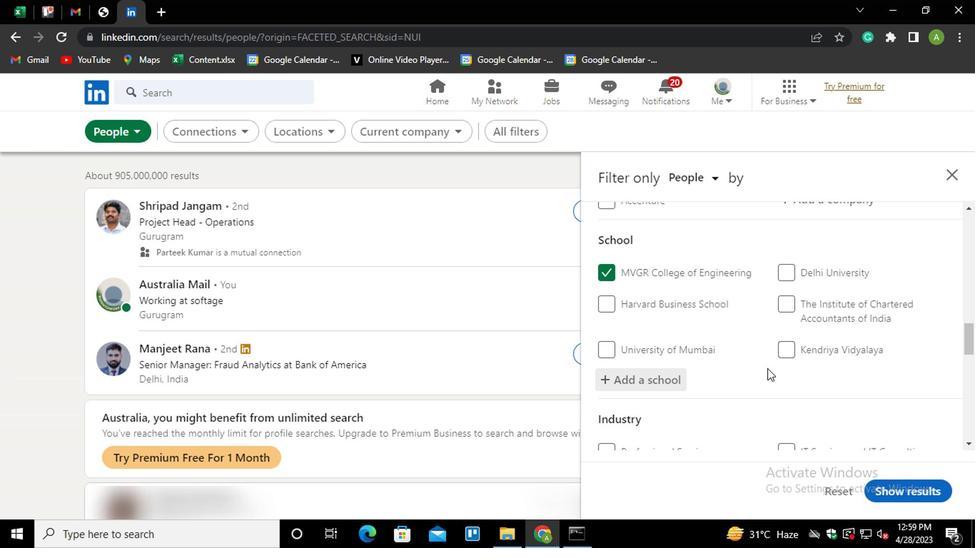
Action: Mouse moved to (766, 368)
Screenshot: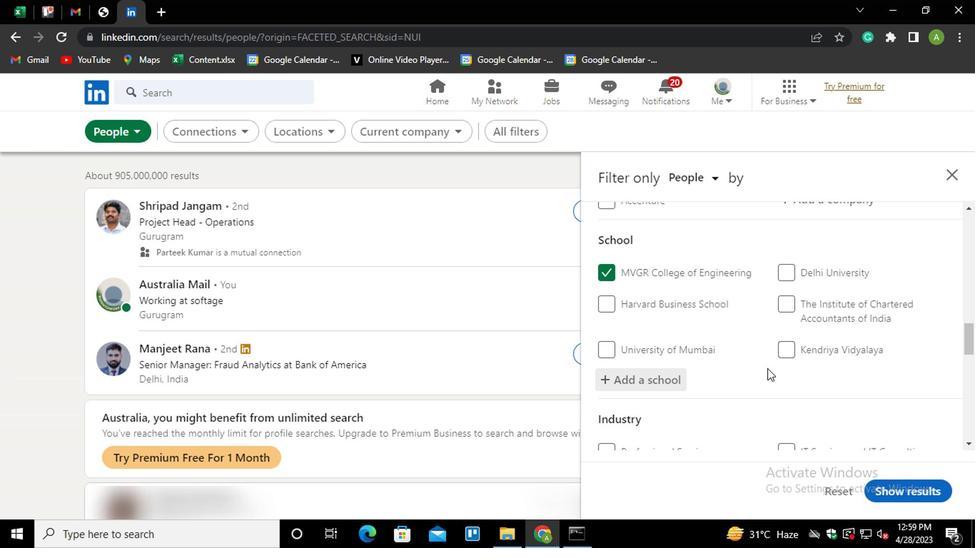 
Action: Mouse scrolled (766, 367) with delta (0, 0)
Screenshot: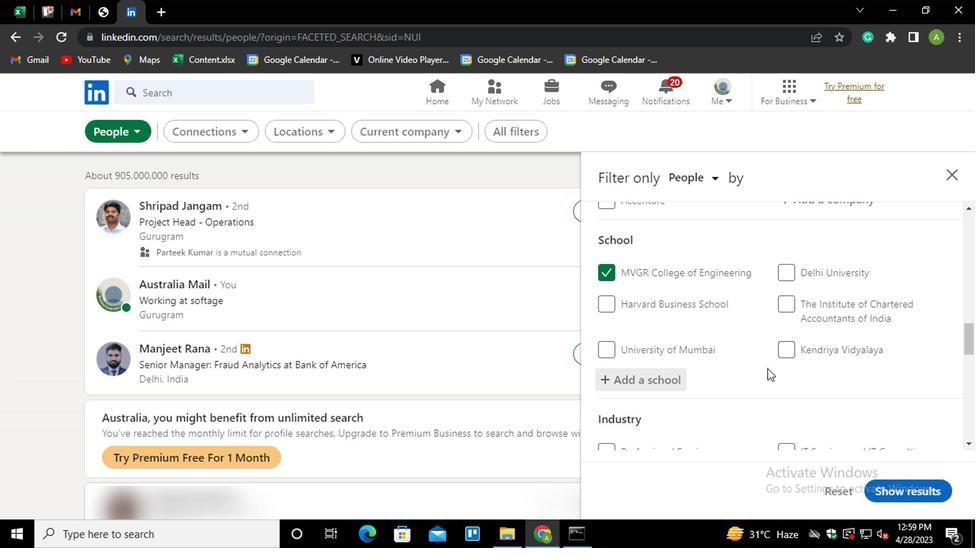 
Action: Mouse moved to (793, 374)
Screenshot: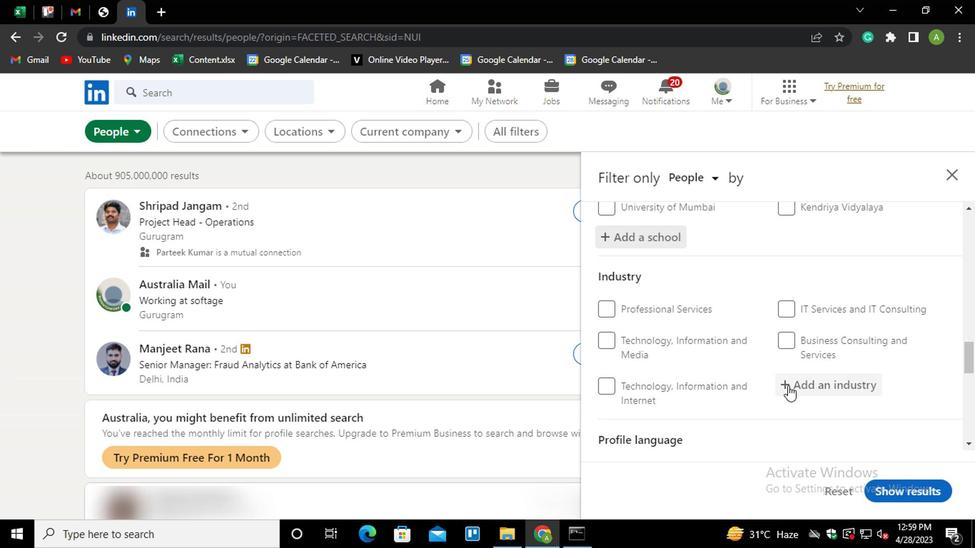 
Action: Mouse pressed left at (793, 374)
Screenshot: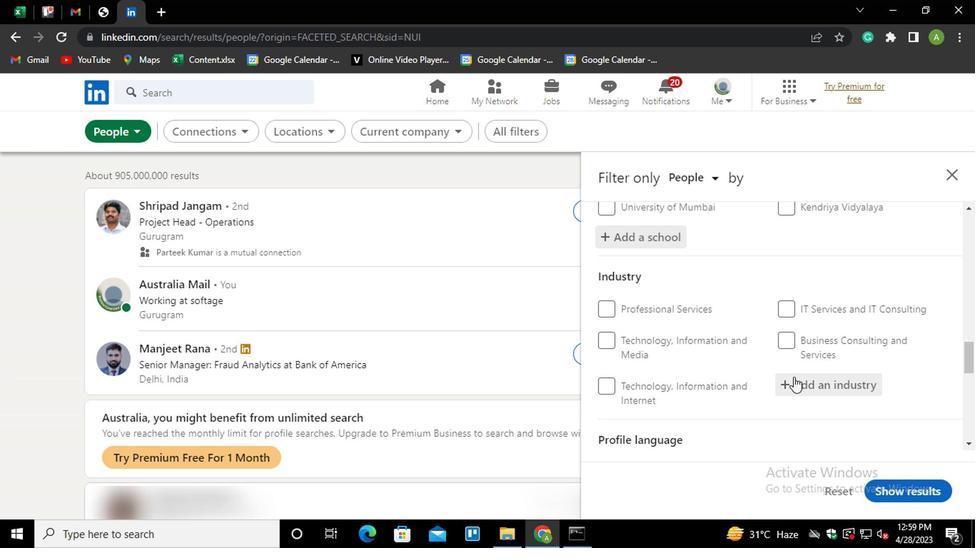 
Action: Key pressed <Key.shift>
Screenshot: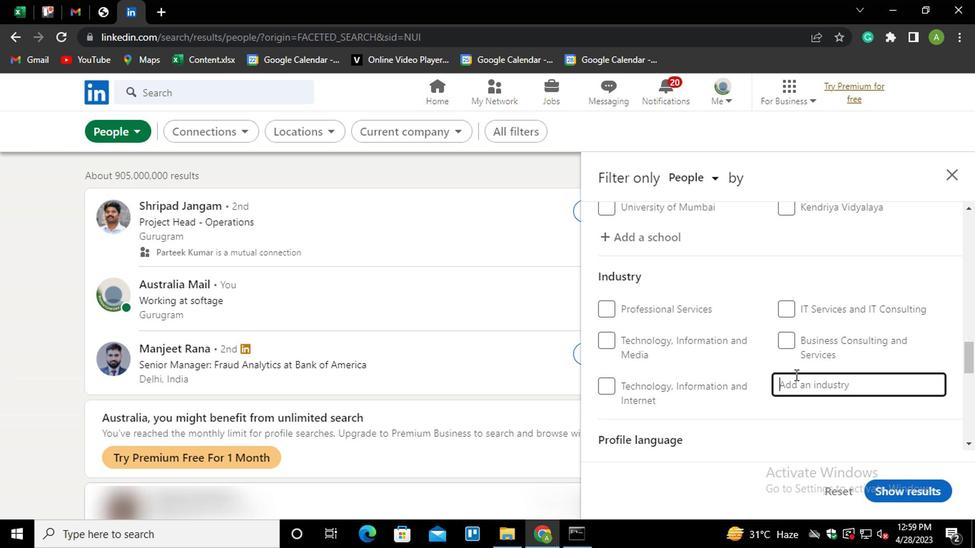 
Action: Mouse moved to (792, 374)
Screenshot: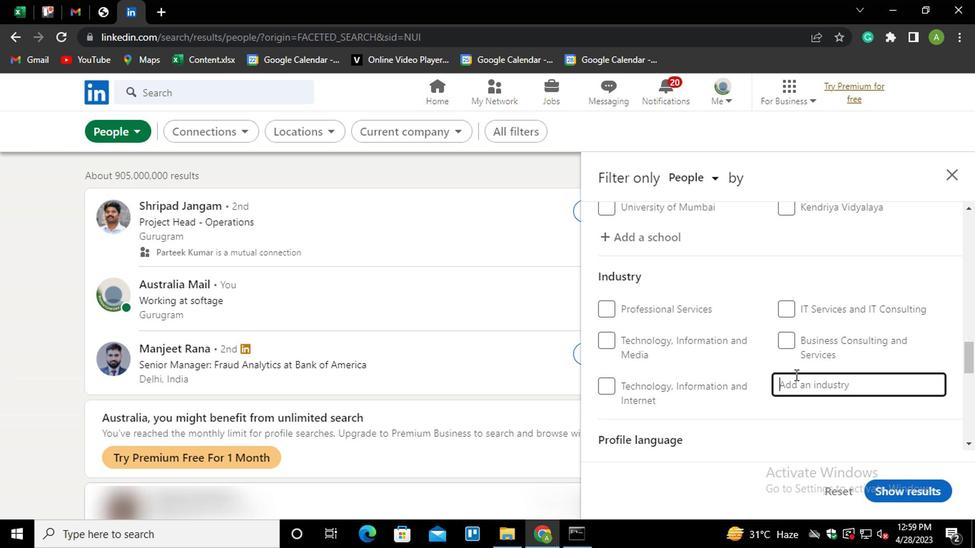 
Action: Key pressed DIGITAL<Key.down><Key.enter>
Screenshot: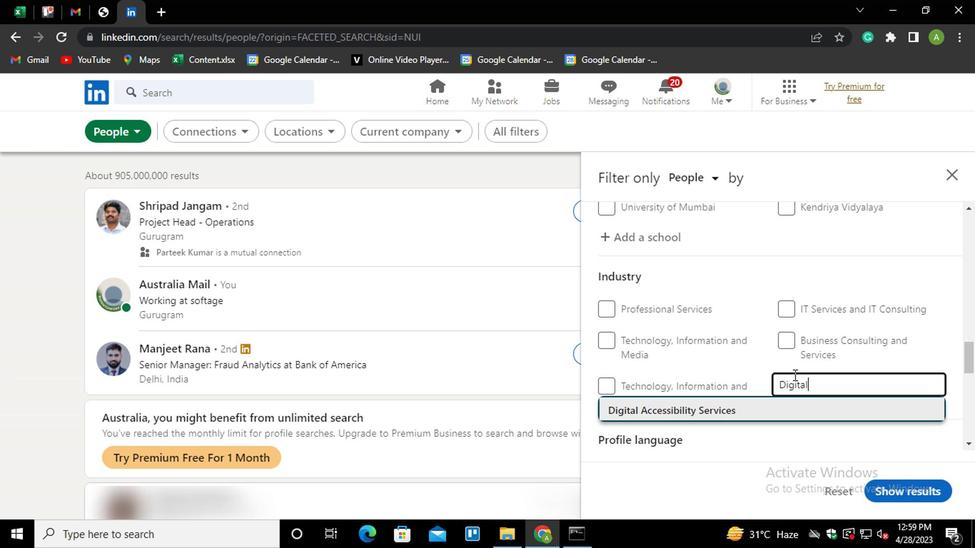 
Action: Mouse scrolled (792, 374) with delta (0, 0)
Screenshot: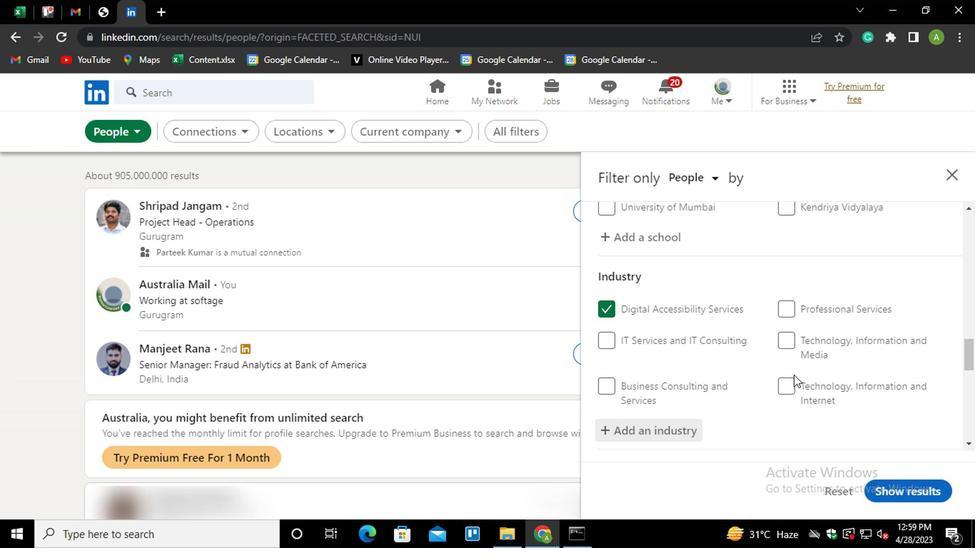 
Action: Mouse scrolled (792, 374) with delta (0, 0)
Screenshot: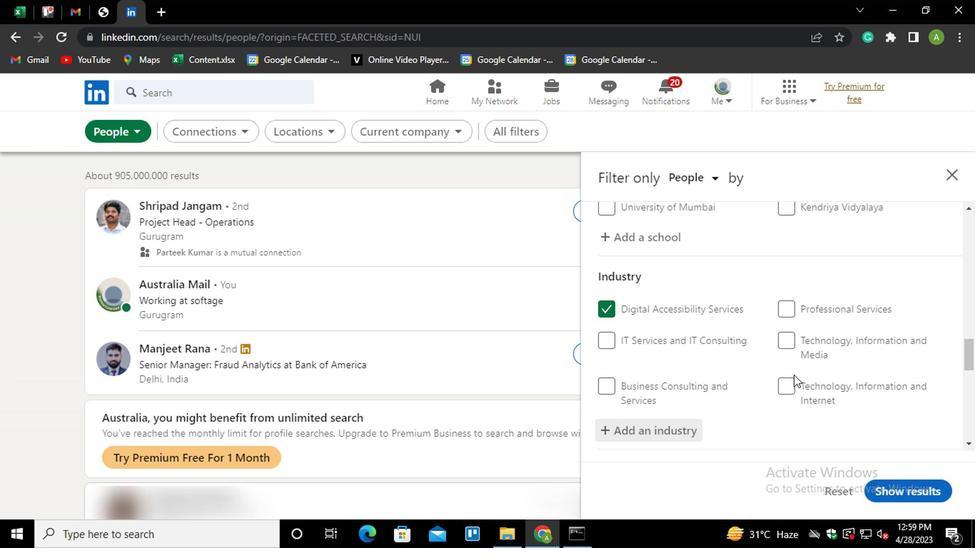 
Action: Mouse scrolled (792, 374) with delta (0, 0)
Screenshot: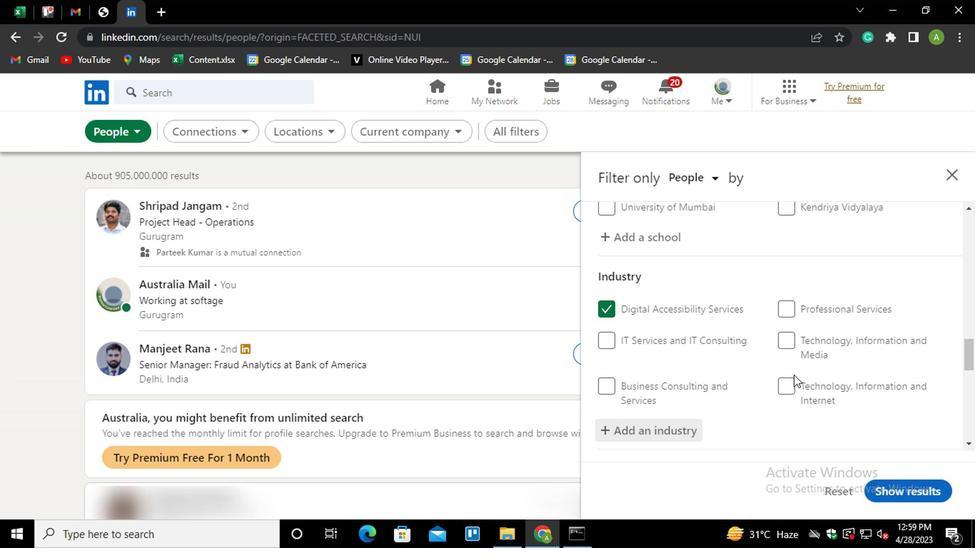 
Action: Mouse scrolled (792, 374) with delta (0, 0)
Screenshot: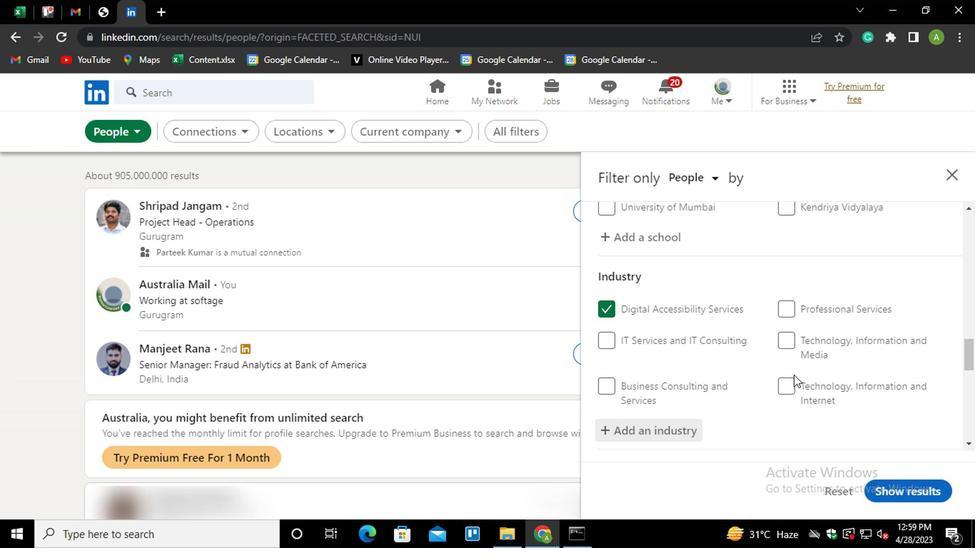 
Action: Mouse scrolled (792, 374) with delta (0, 0)
Screenshot: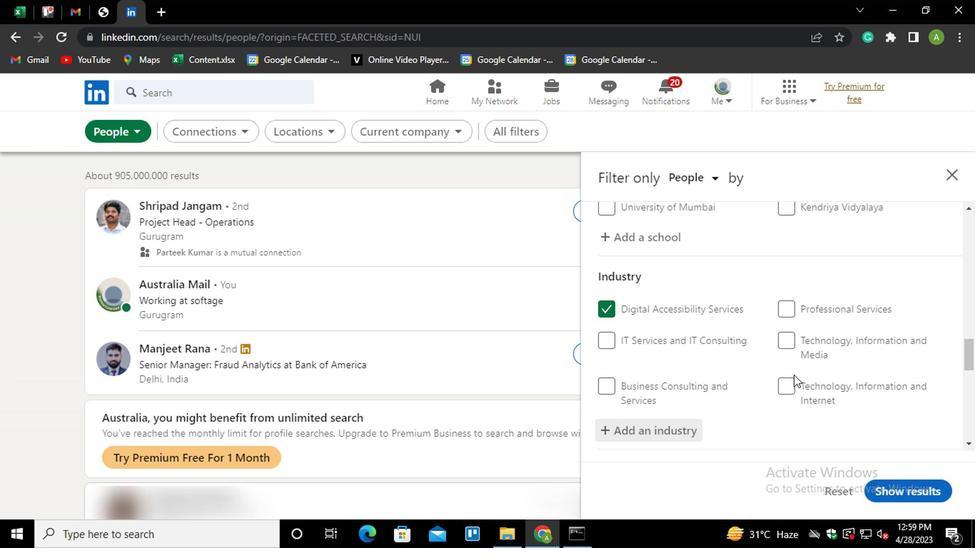 
Action: Mouse scrolled (792, 374) with delta (0, 0)
Screenshot: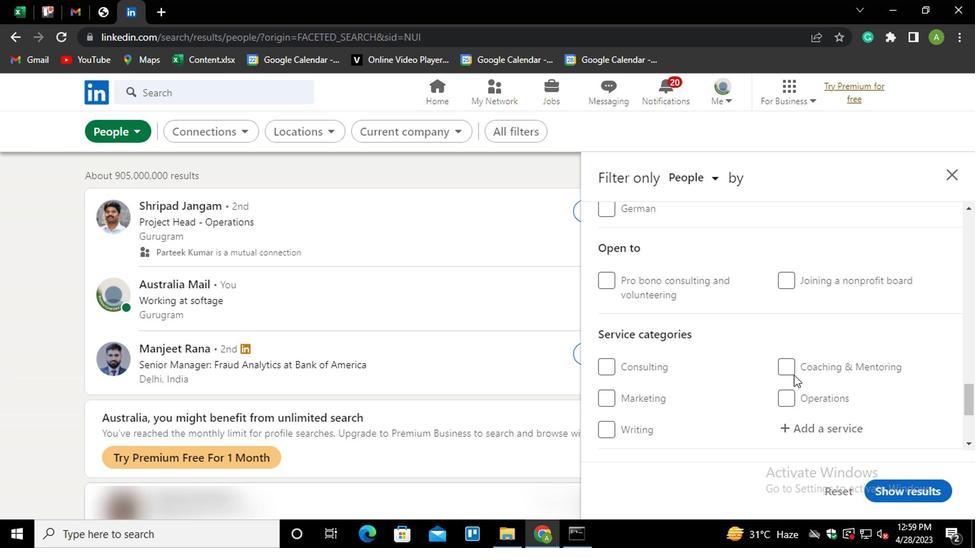 
Action: Mouse moved to (807, 360)
Screenshot: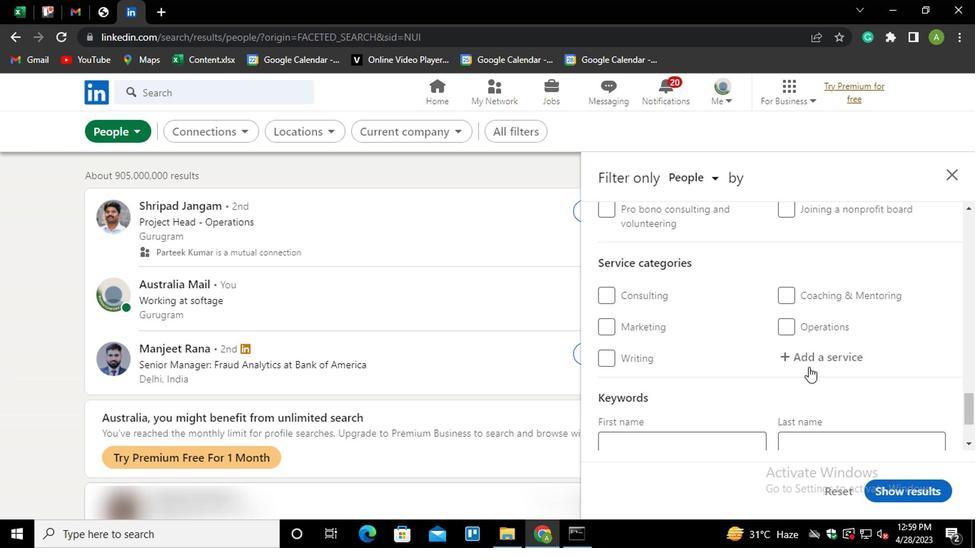 
Action: Mouse pressed left at (807, 360)
Screenshot: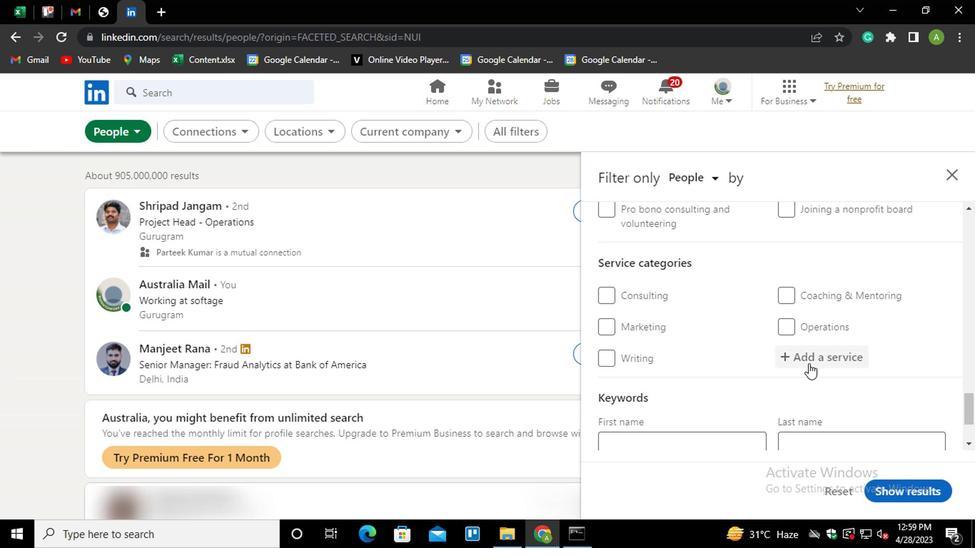 
Action: Key pressed <Key.shift><Key.shift><Key.shift><Key.shift><Key.shift><Key.shift><Key.shift><Key.shift><Key.shift><Key.shift><Key.shift><Key.shift><Key.shift><Key.shift><Key.shift><Key.shift><Key.shift><Key.shift><Key.shift><Key.shift><Key.shift><Key.shift><Key.shift><Key.shift><Key.shift><Key.shift><Key.shift><Key.shift><Key.shift><Key.shift><Key.shift><Key.shift><Key.shift>BU<Key.backspace>USINESS<Key.down><Key.down><Key.enter>
Screenshot: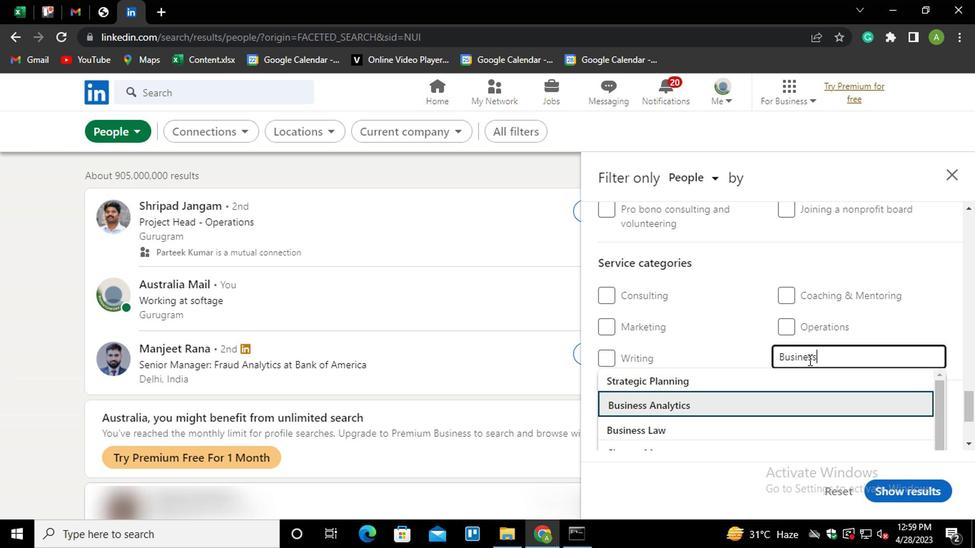 
Action: Mouse moved to (773, 380)
Screenshot: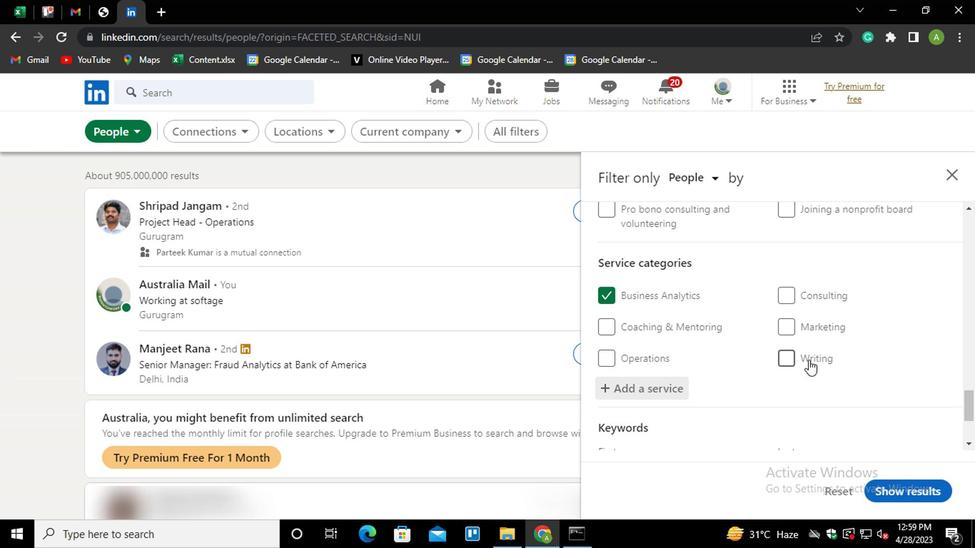 
Action: Mouse scrolled (773, 380) with delta (0, 0)
Screenshot: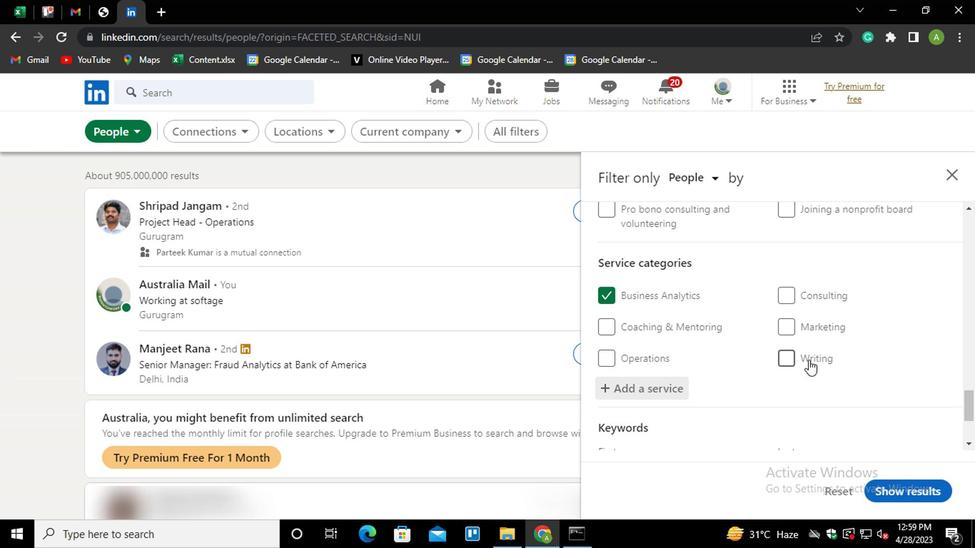 
Action: Mouse scrolled (773, 380) with delta (0, 0)
Screenshot: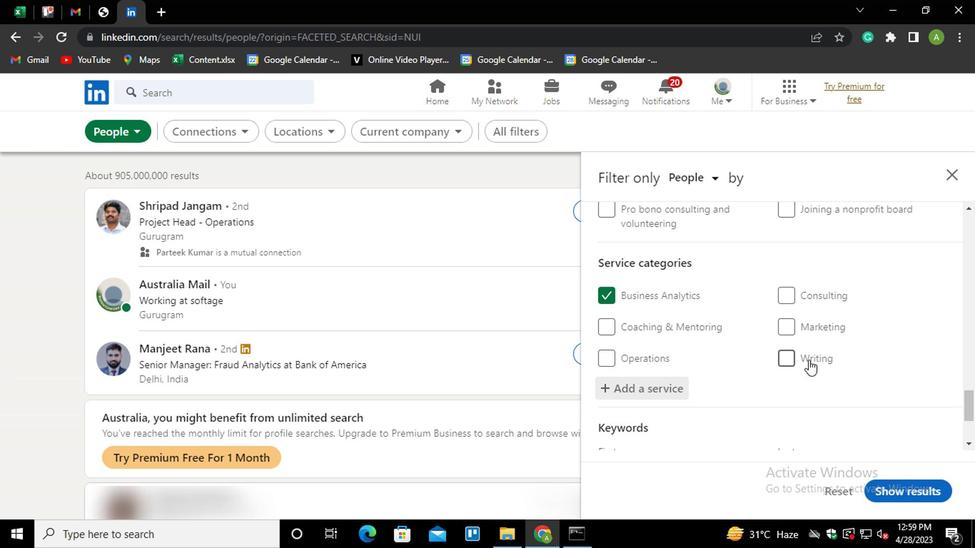 
Action: Mouse scrolled (773, 380) with delta (0, 0)
Screenshot: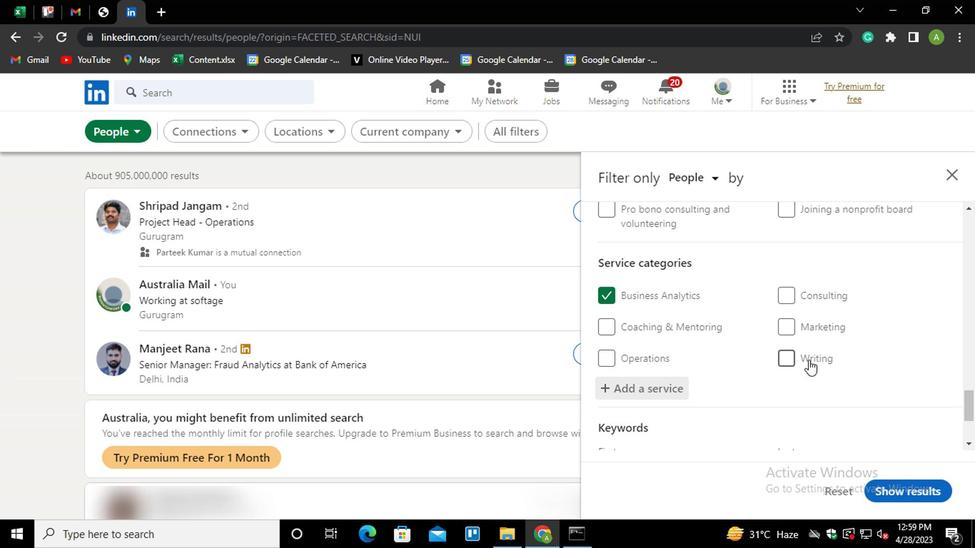 
Action: Mouse scrolled (773, 380) with delta (0, 0)
Screenshot: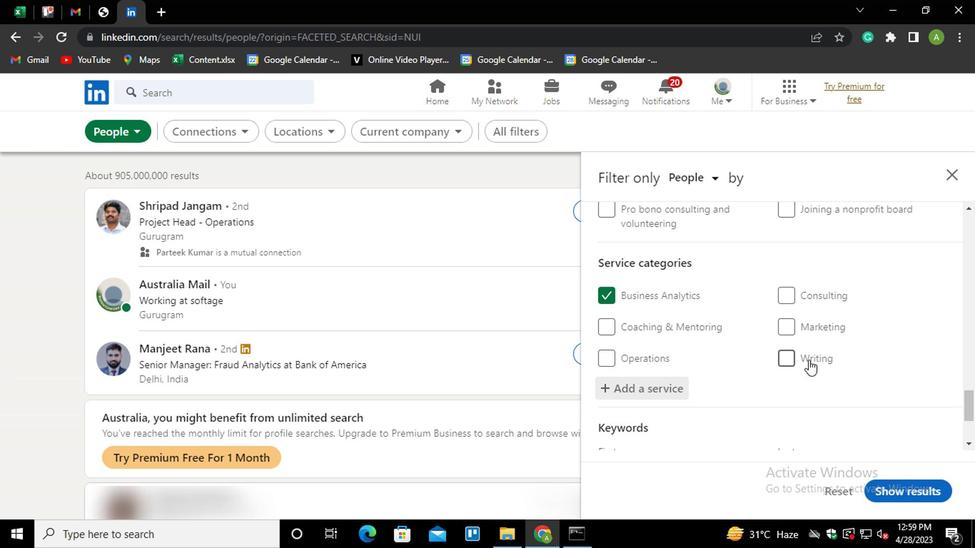 
Action: Mouse scrolled (773, 380) with delta (0, 0)
Screenshot: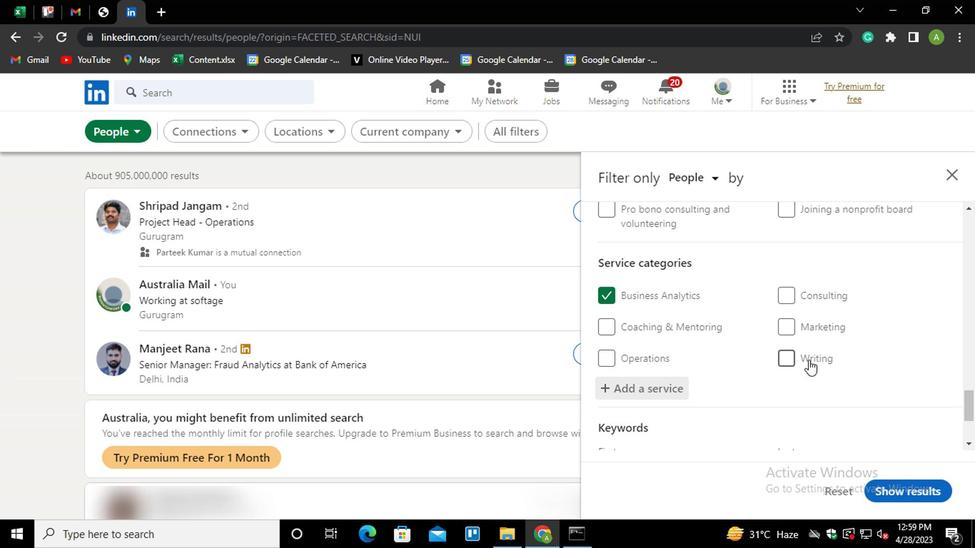 
Action: Mouse scrolled (773, 380) with delta (0, 0)
Screenshot: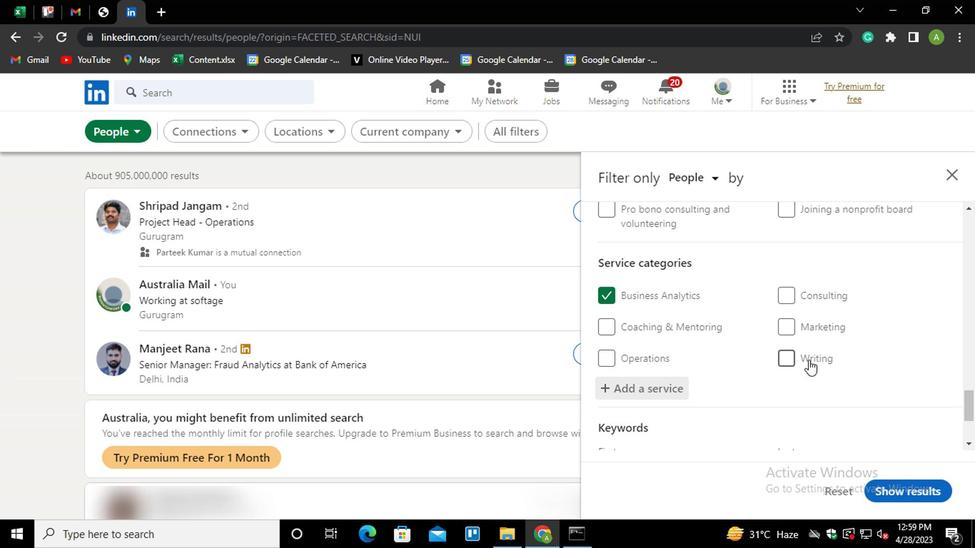 
Action: Mouse scrolled (773, 380) with delta (0, 0)
Screenshot: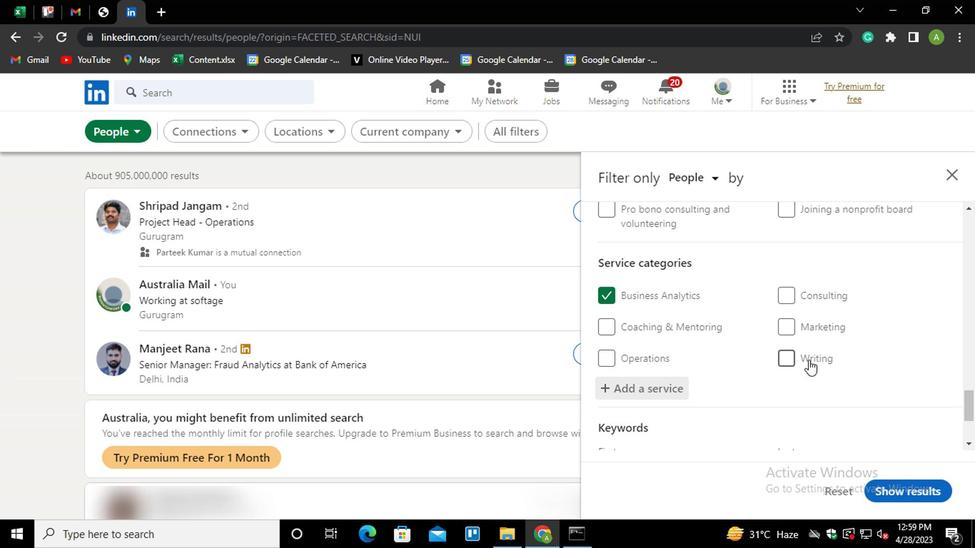 
Action: Mouse scrolled (773, 380) with delta (0, 0)
Screenshot: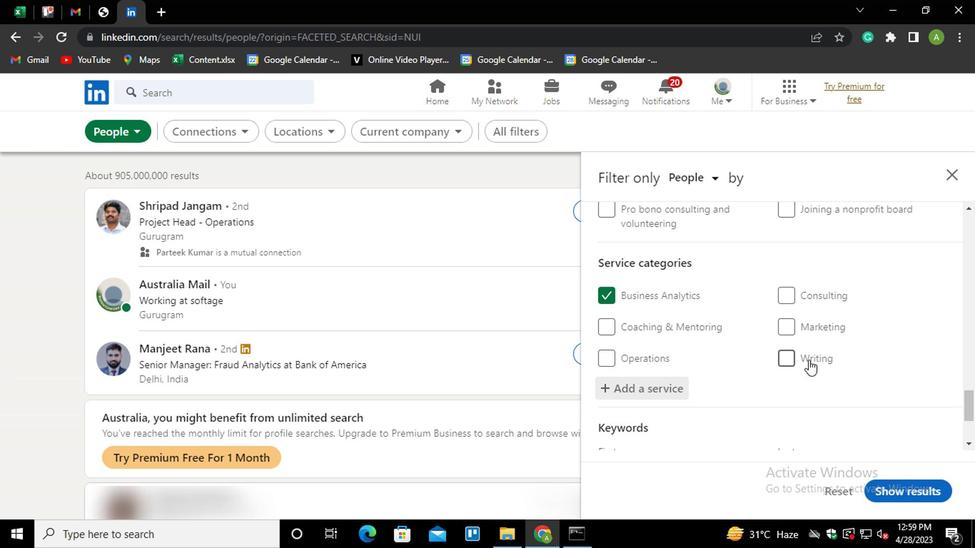 
Action: Mouse scrolled (773, 380) with delta (0, 0)
Screenshot: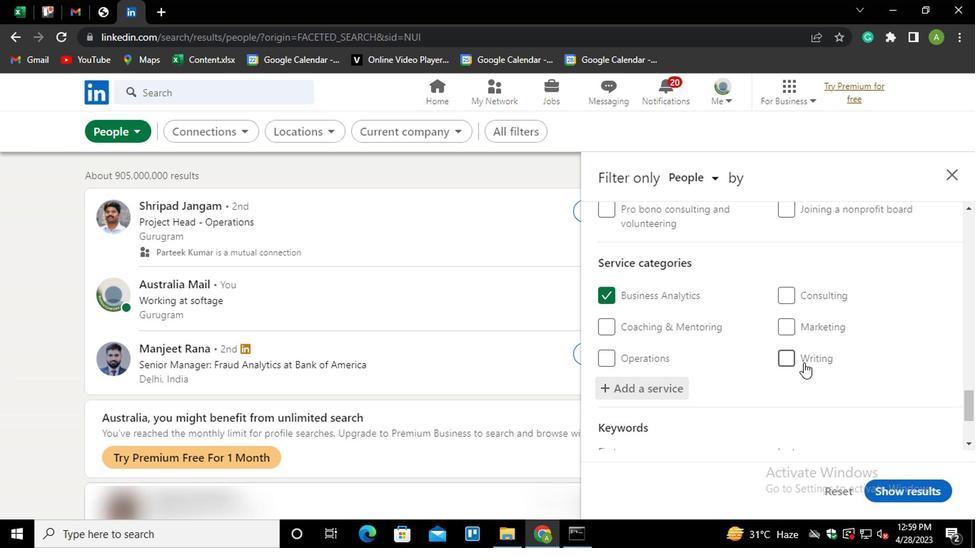 
Action: Mouse scrolled (773, 380) with delta (0, 0)
Screenshot: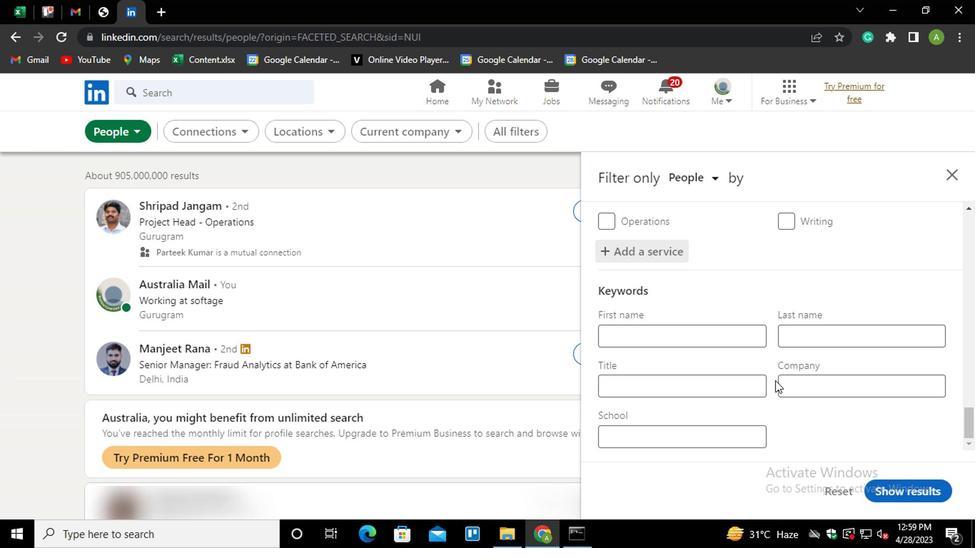
Action: Mouse scrolled (773, 380) with delta (0, 0)
Screenshot: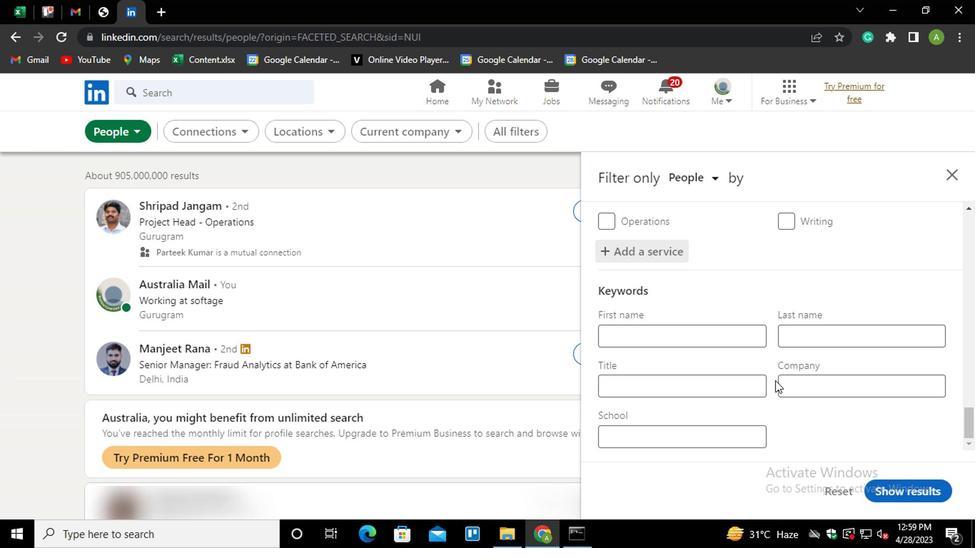 
Action: Mouse scrolled (773, 380) with delta (0, 0)
Screenshot: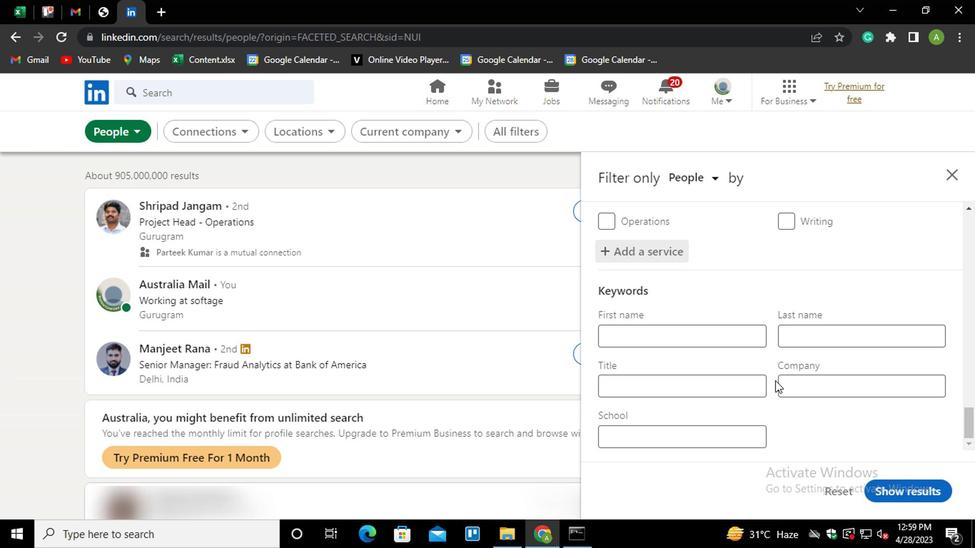 
Action: Mouse scrolled (773, 380) with delta (0, 0)
Screenshot: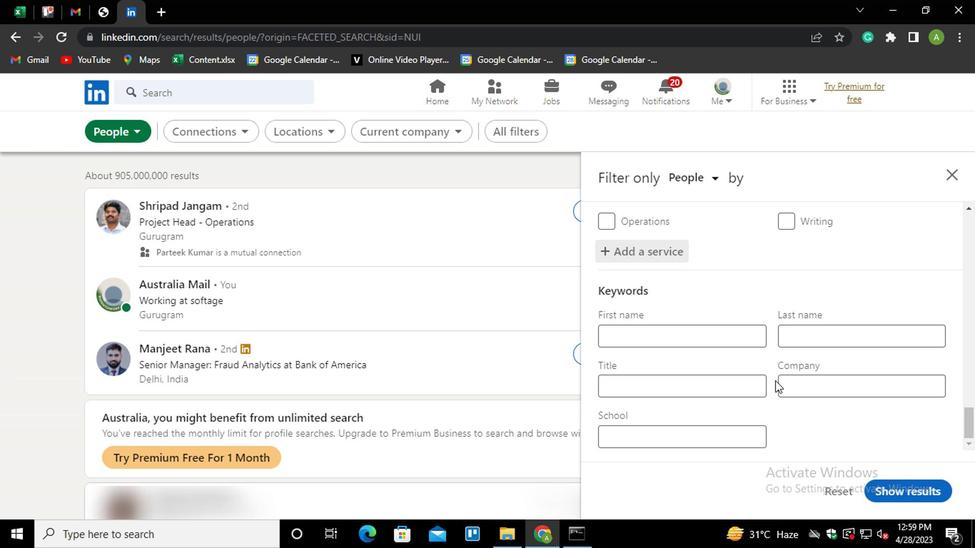
Action: Mouse scrolled (773, 380) with delta (0, 0)
Screenshot: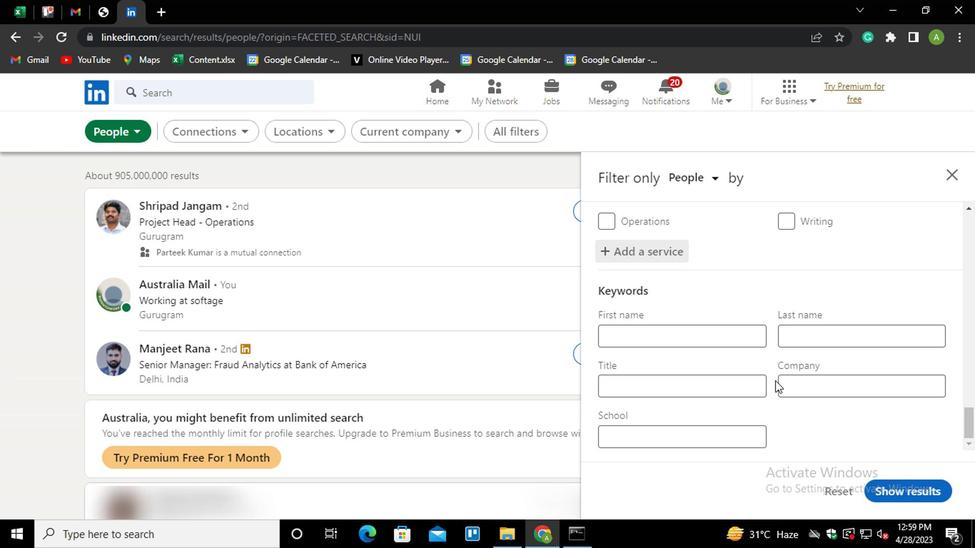 
Action: Mouse moved to (710, 390)
Screenshot: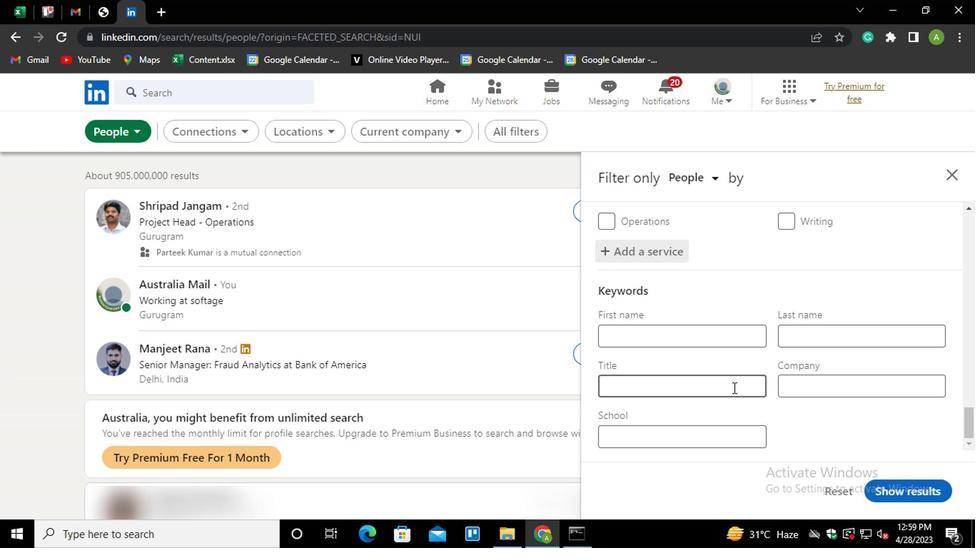 
Action: Mouse pressed left at (710, 390)
Screenshot: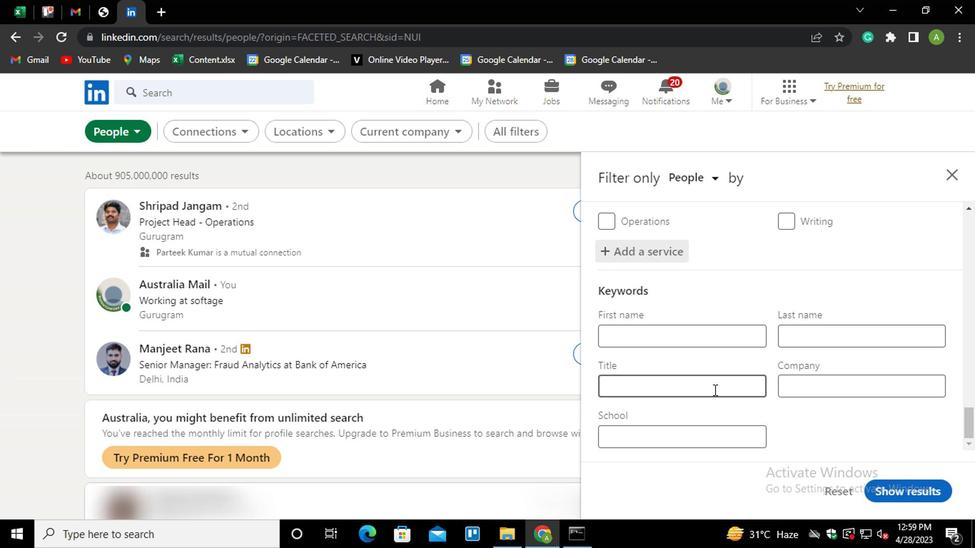 
Action: Mouse moved to (707, 391)
Screenshot: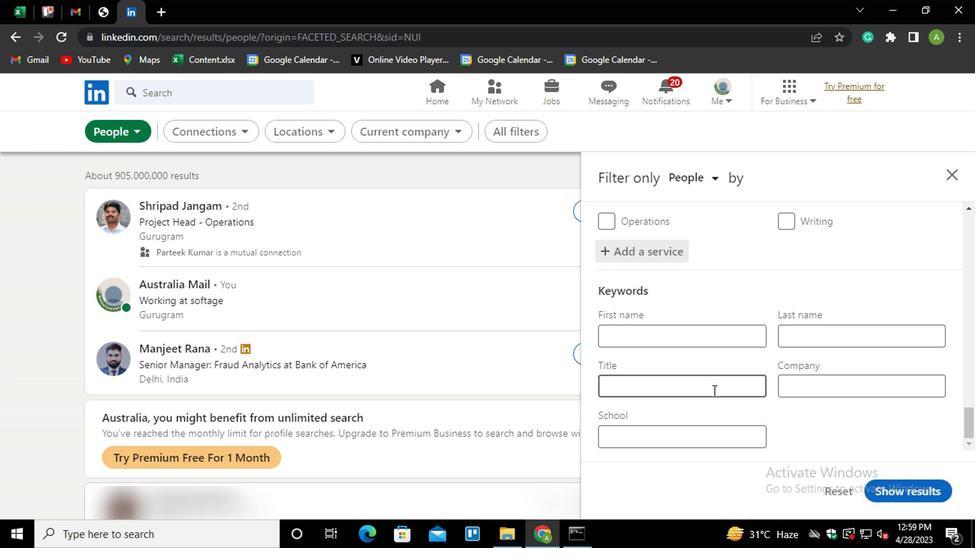 
Action: Key pressed <Key.shift>MINING<Key.space><Key.shift>EN<Key.backspace>NGINEER
Screenshot: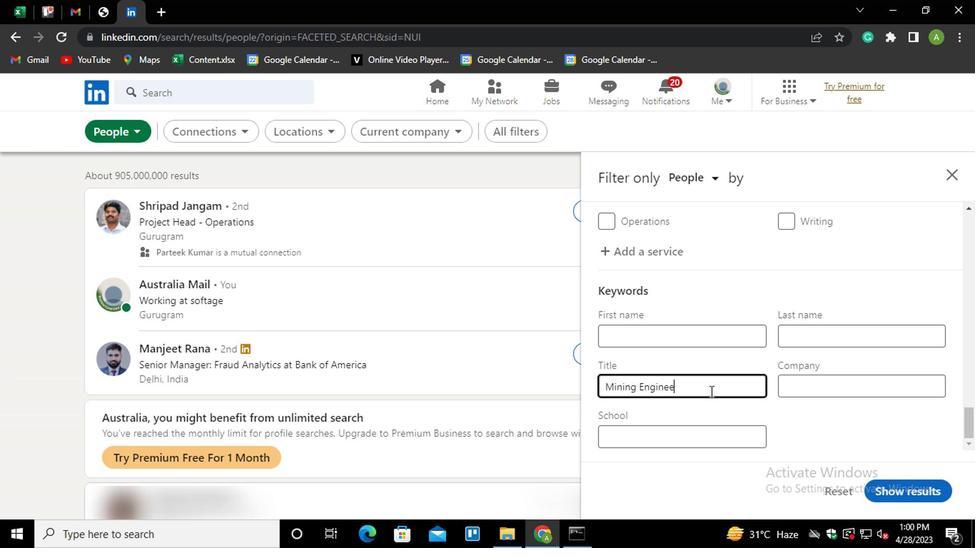 
Action: Mouse moved to (833, 418)
Screenshot: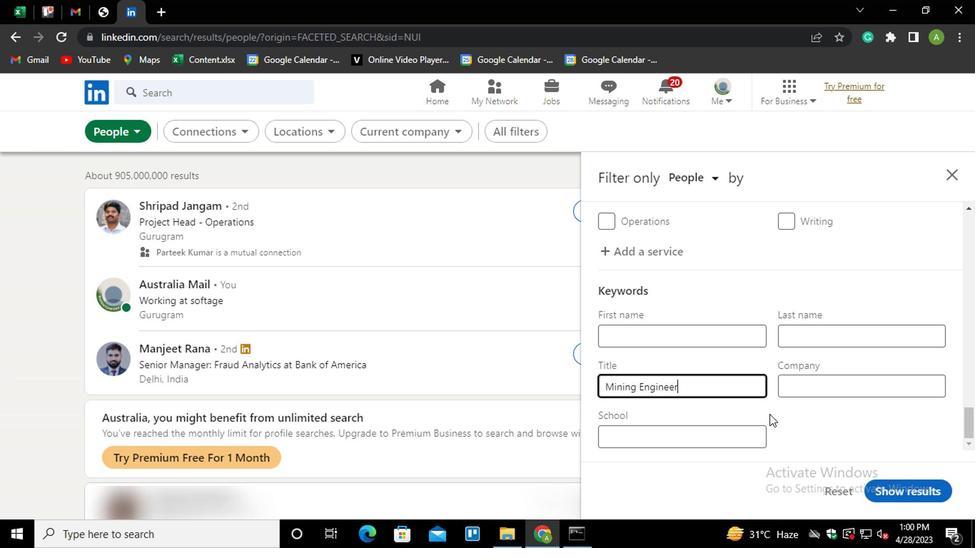 
Action: Mouse pressed left at (833, 418)
Screenshot: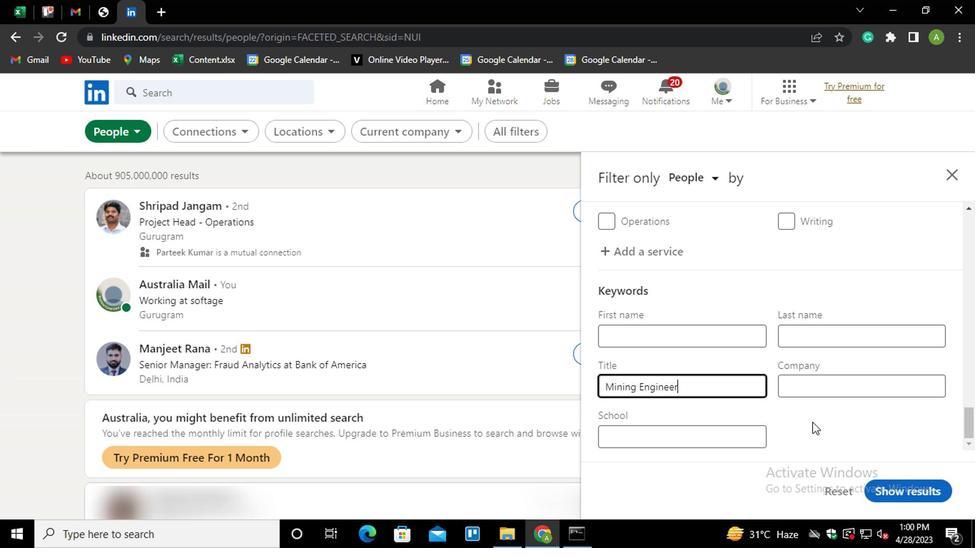 
Action: Mouse moved to (884, 485)
Screenshot: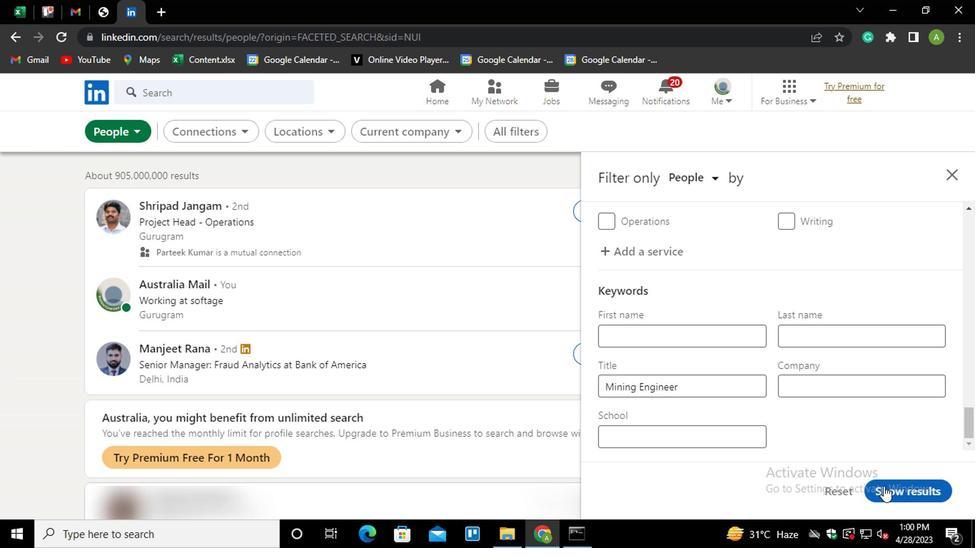 
Action: Mouse pressed left at (884, 485)
Screenshot: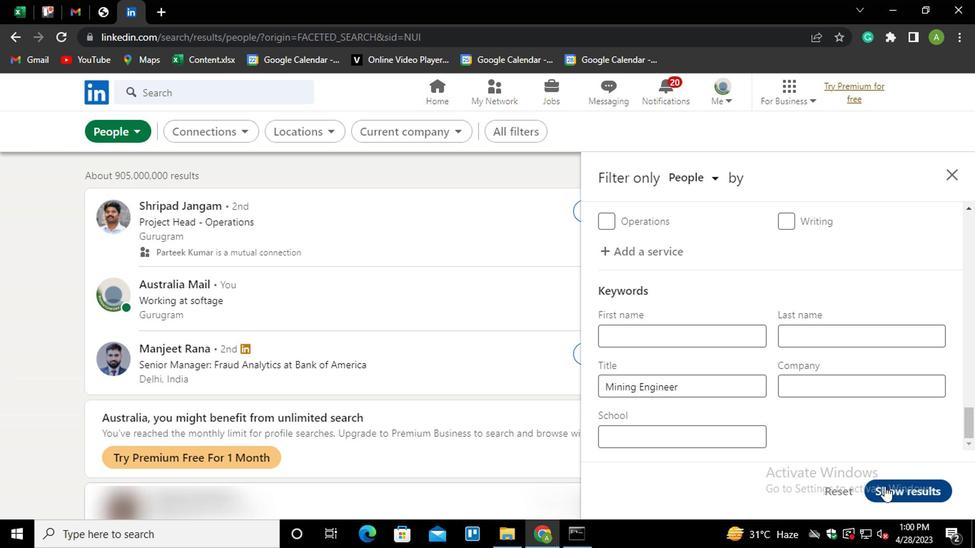 
